Task: Open Card Email Marketing Campaign Planning in Board Resource Planning Techniques to Workspace Digital Advertising and add a team member Softage.4@softage.net, a label Blue, a checklist Self-Improvement, an attachment from your computer, a color Blue and finally, add a card description 'Develop and launch new customer loyalty program for social media engagement.' and a comment 'Given the potential impact of this task on our company culture and values, let us ensure that we approach it with a sense of inclusivity and diversity.'. Add a start date 'Jan 04, 1900' with a due date 'Jan 11, 1900'
Action: Mouse moved to (440, 171)
Screenshot: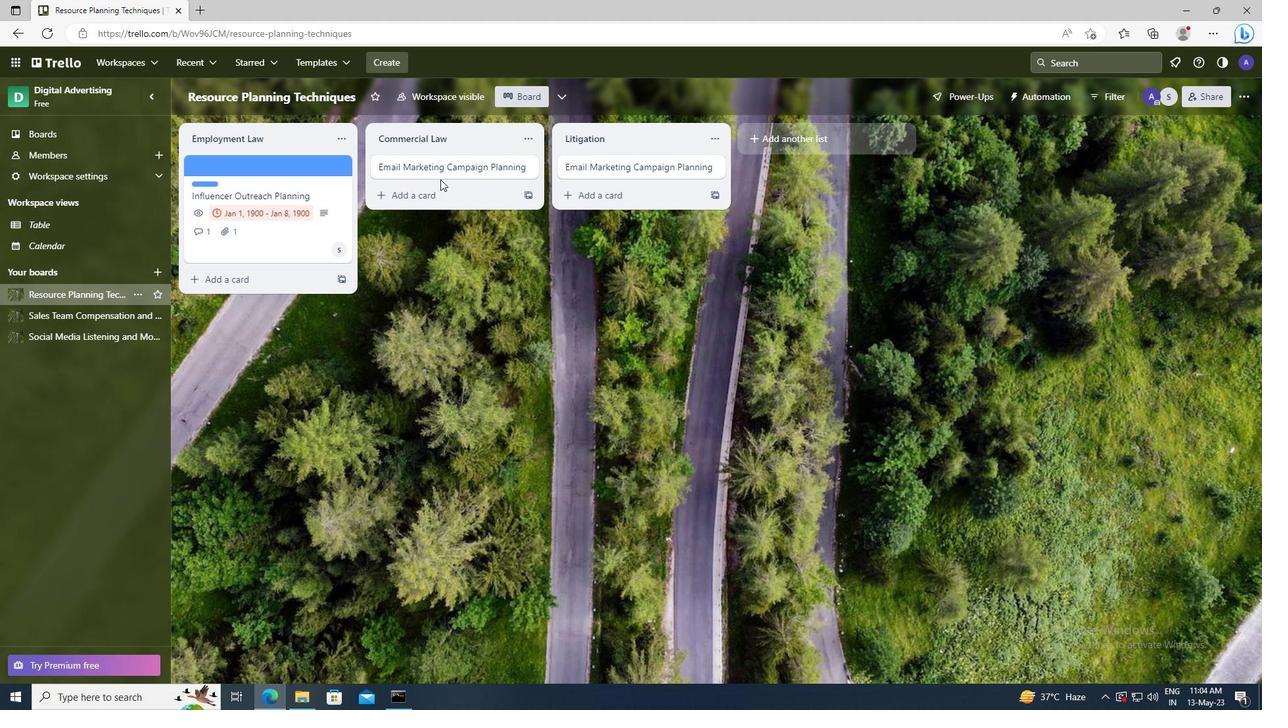 
Action: Mouse pressed left at (440, 171)
Screenshot: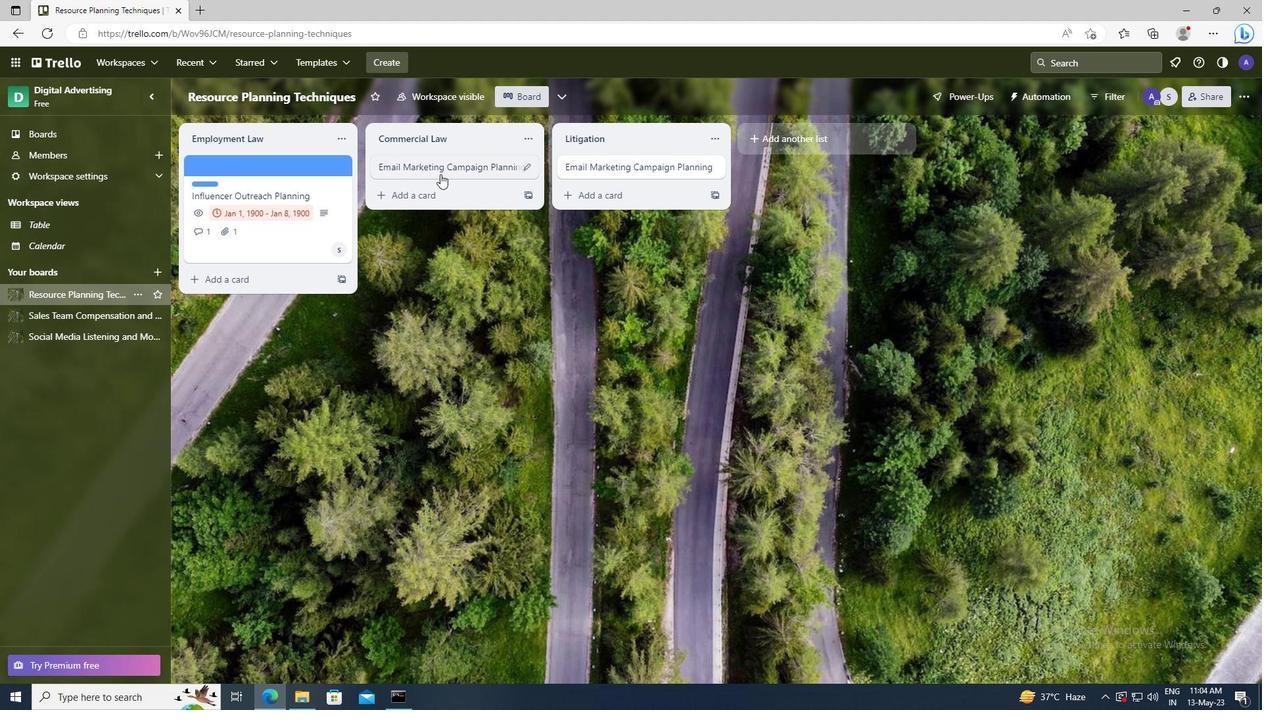
Action: Mouse moved to (775, 210)
Screenshot: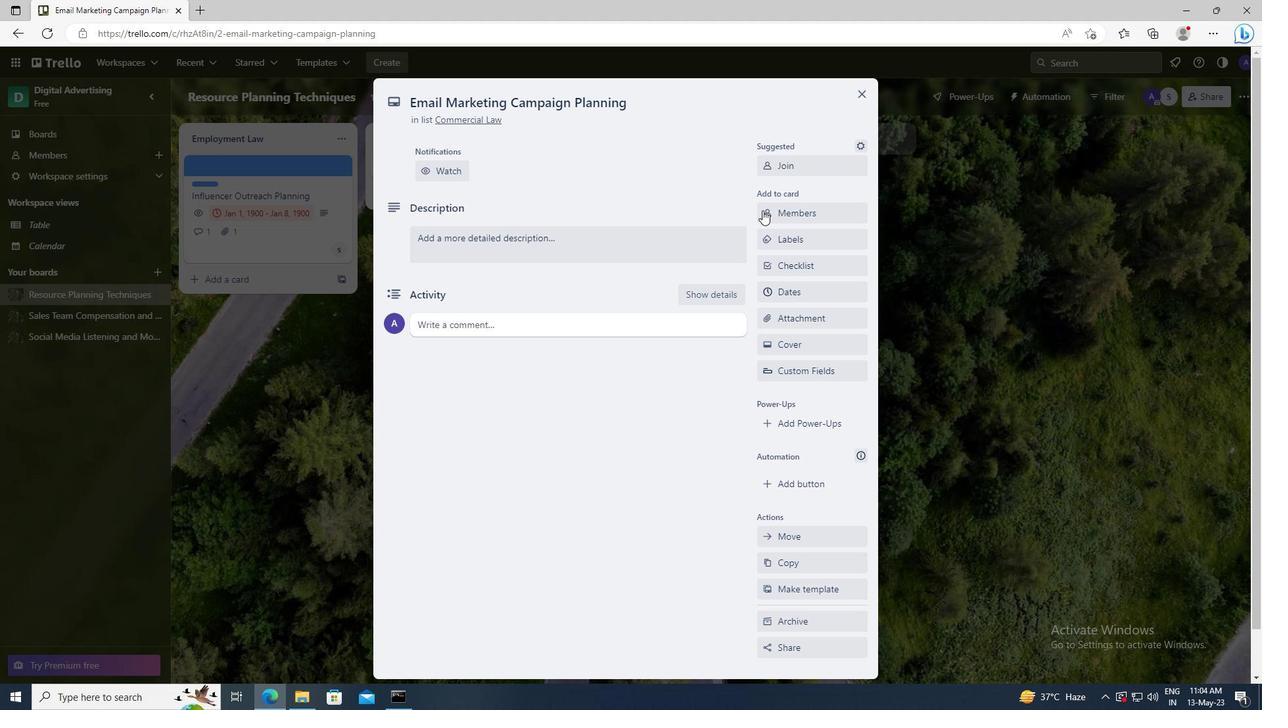 
Action: Mouse pressed left at (775, 210)
Screenshot: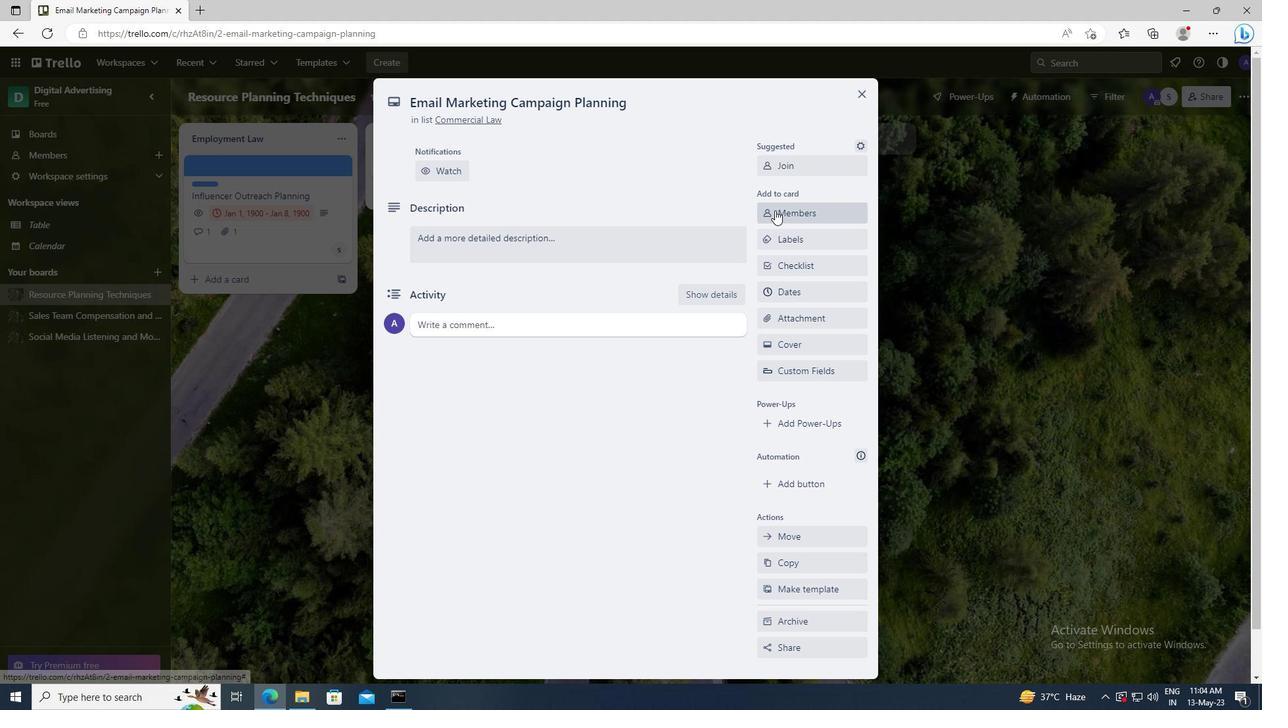 
Action: Mouse moved to (781, 270)
Screenshot: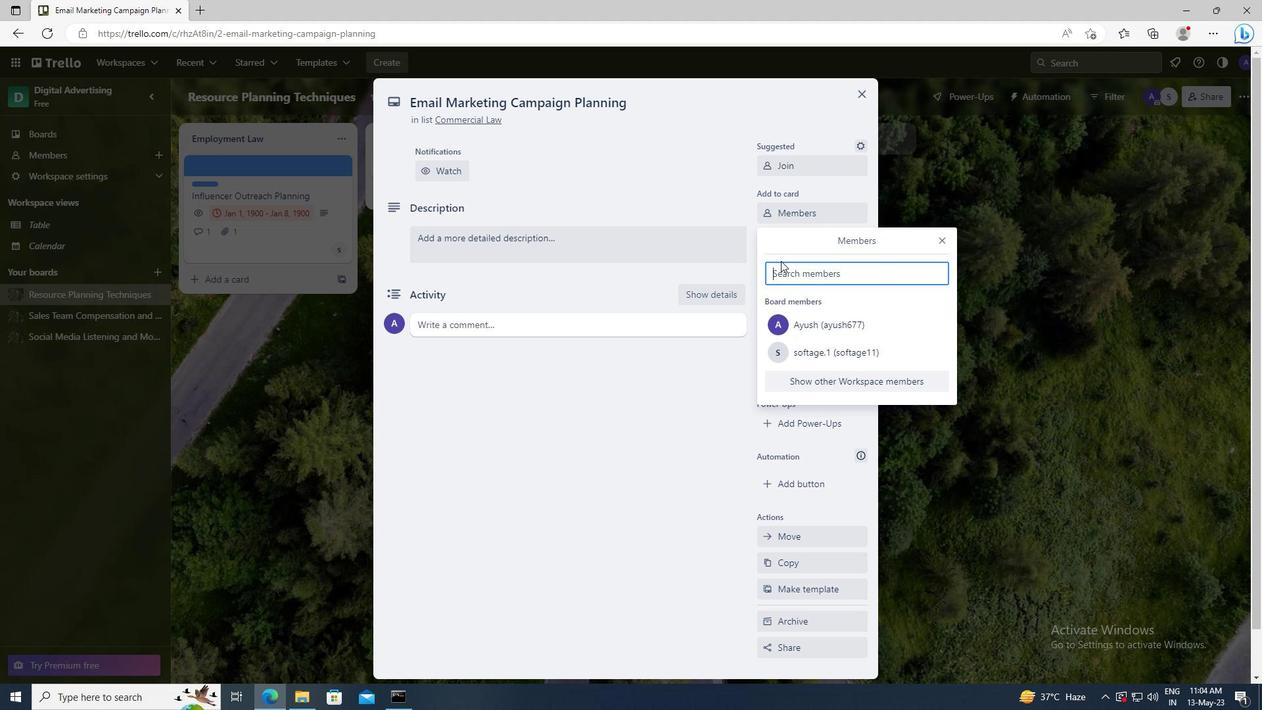 
Action: Mouse pressed left at (781, 270)
Screenshot: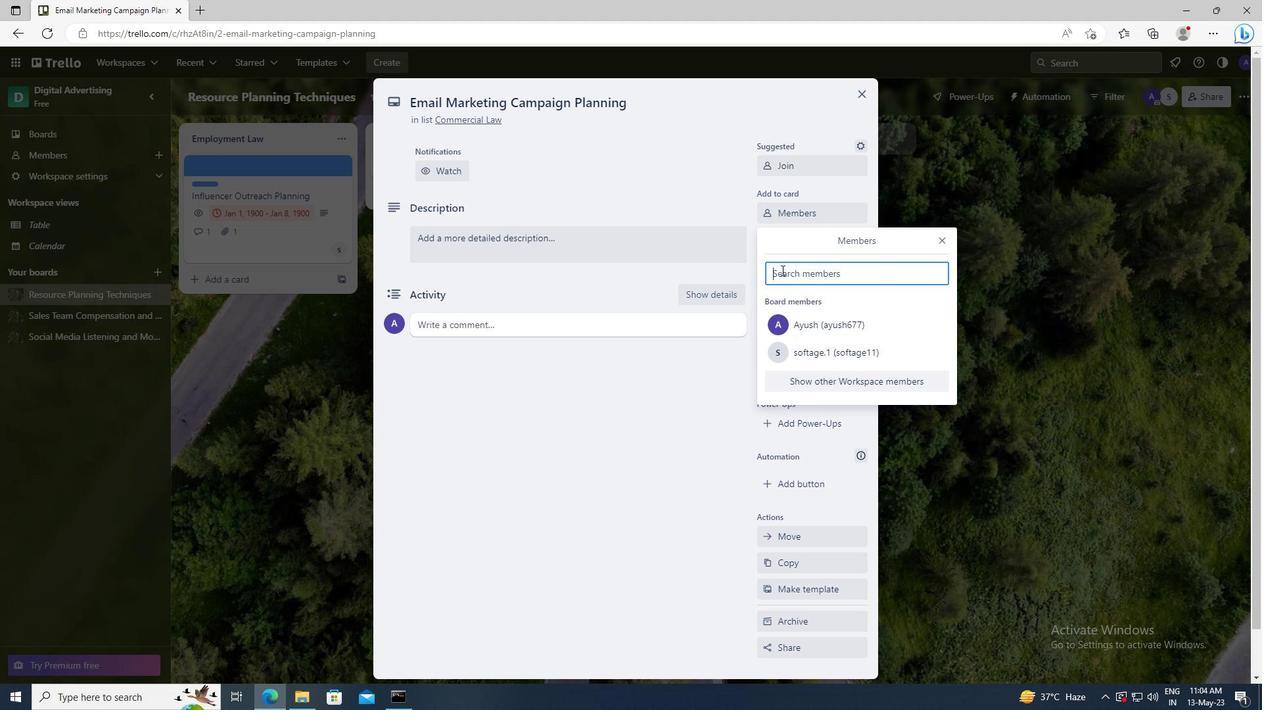 
Action: Key pressed <Key.shift>SOFTAGE.4
Screenshot: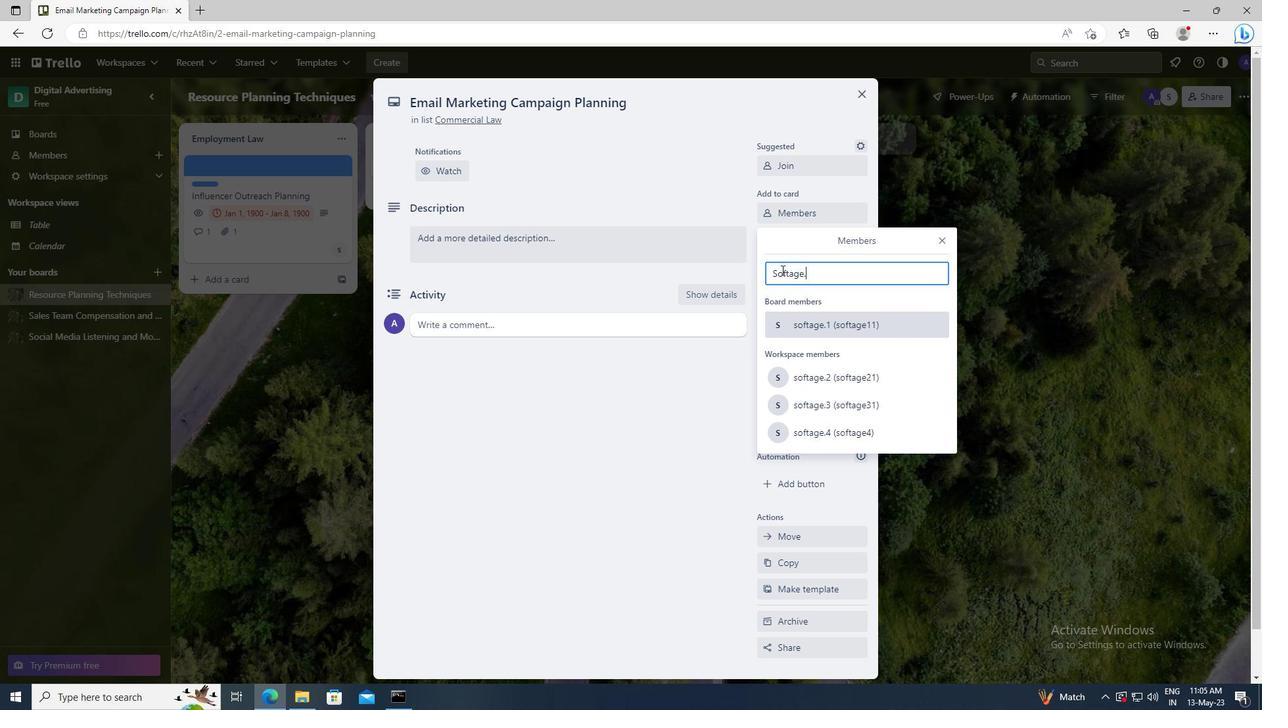 
Action: Mouse moved to (799, 397)
Screenshot: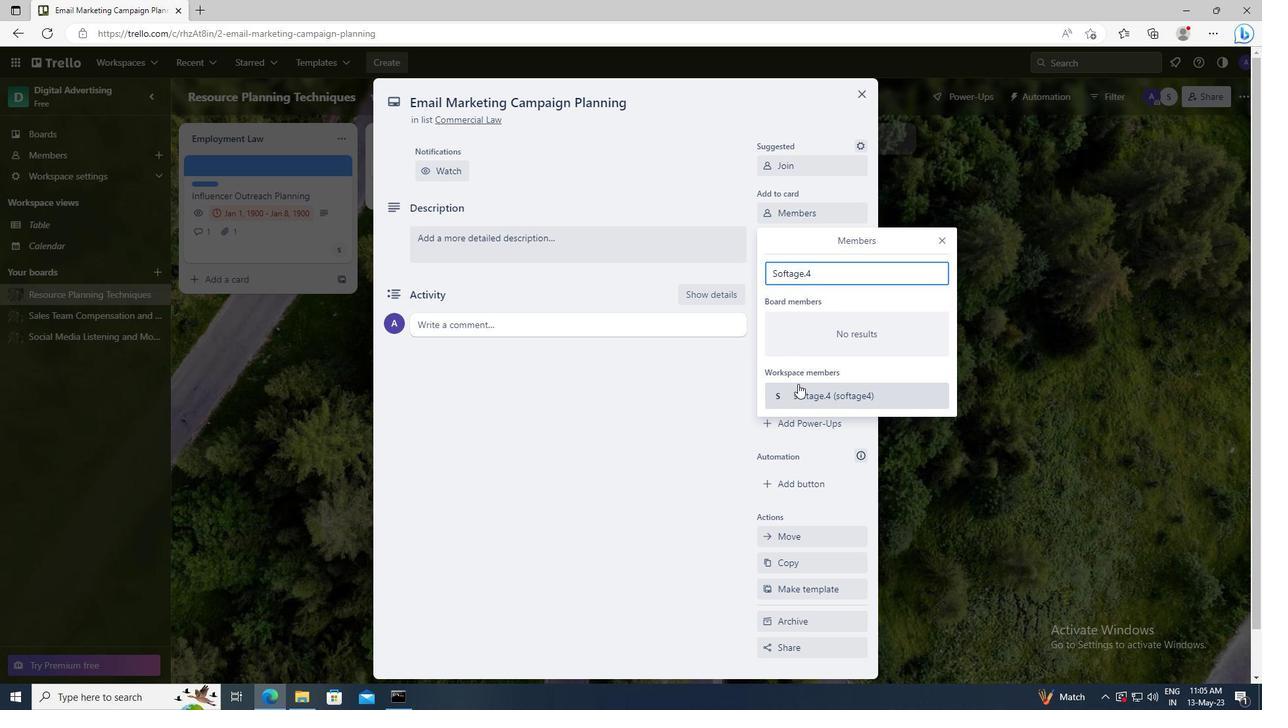 
Action: Mouse pressed left at (799, 397)
Screenshot: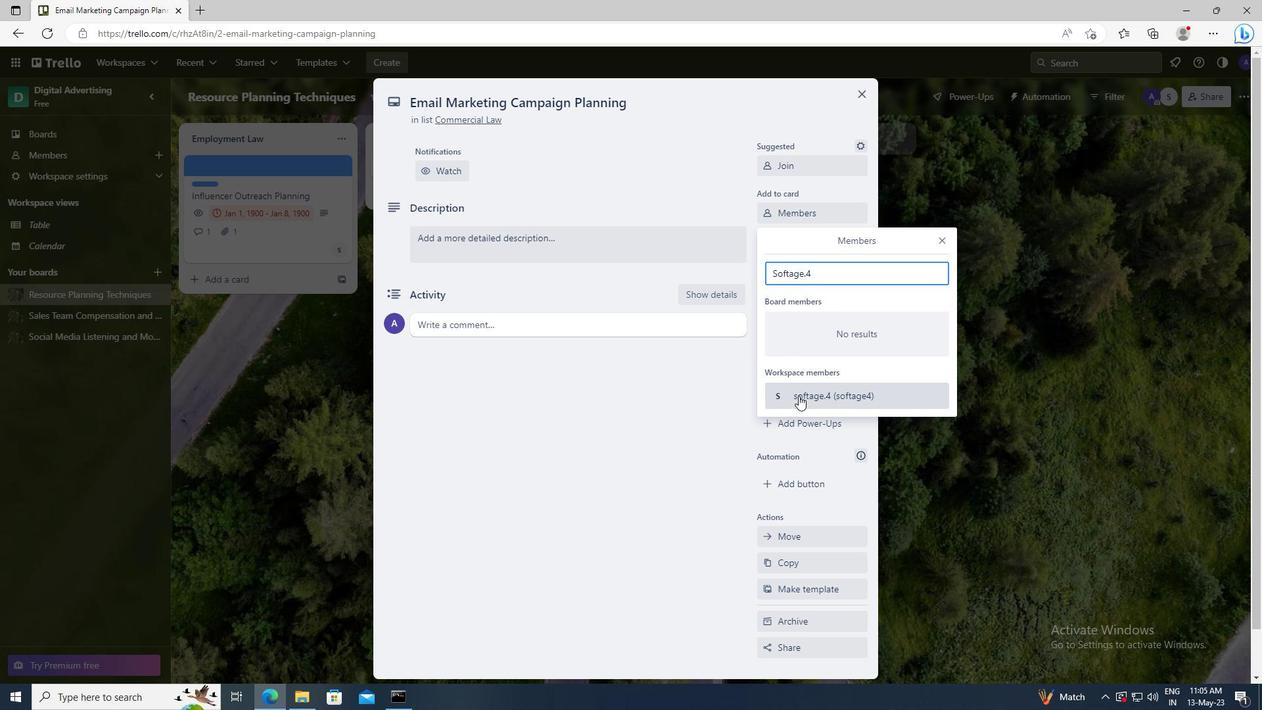 
Action: Mouse moved to (944, 241)
Screenshot: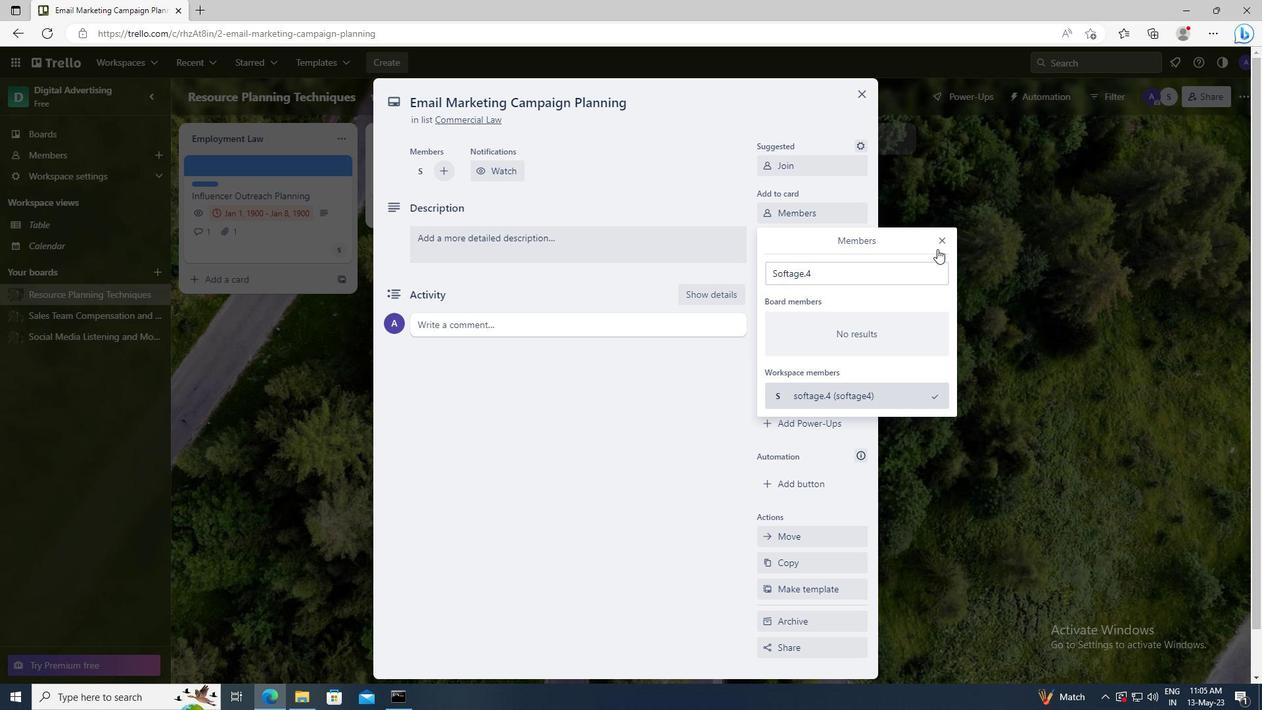 
Action: Mouse pressed left at (944, 241)
Screenshot: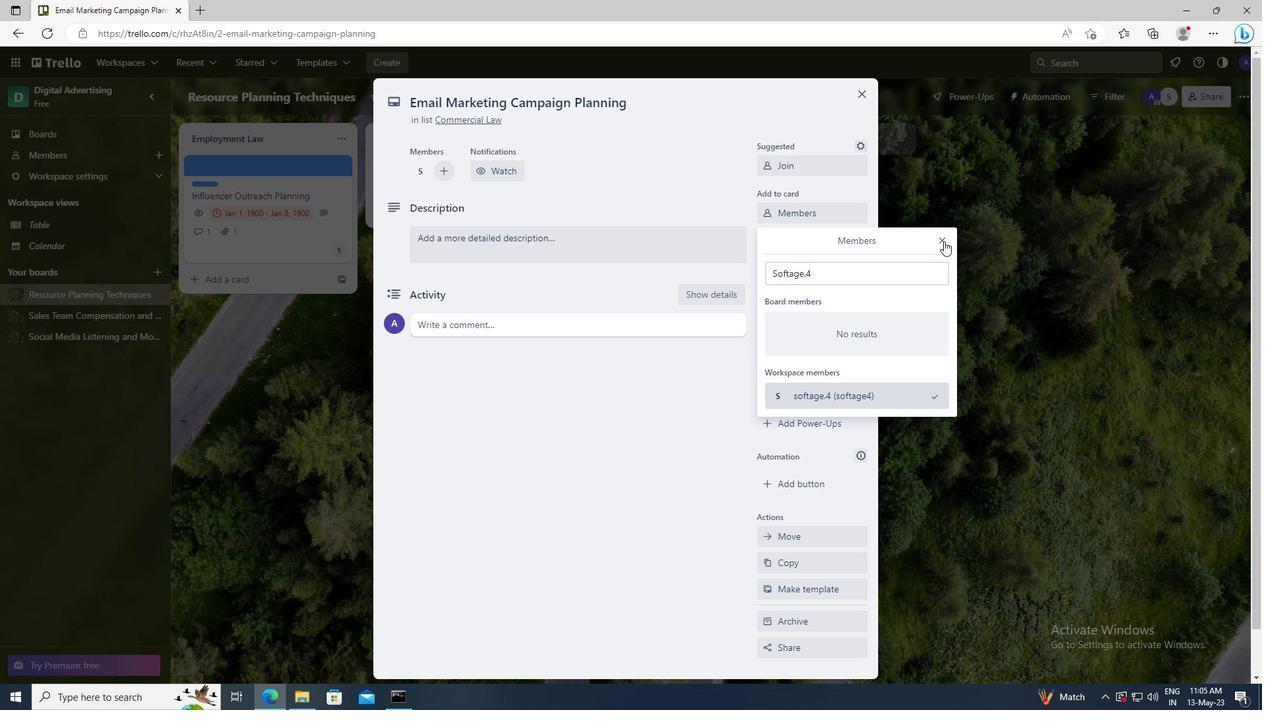 
Action: Mouse moved to (819, 241)
Screenshot: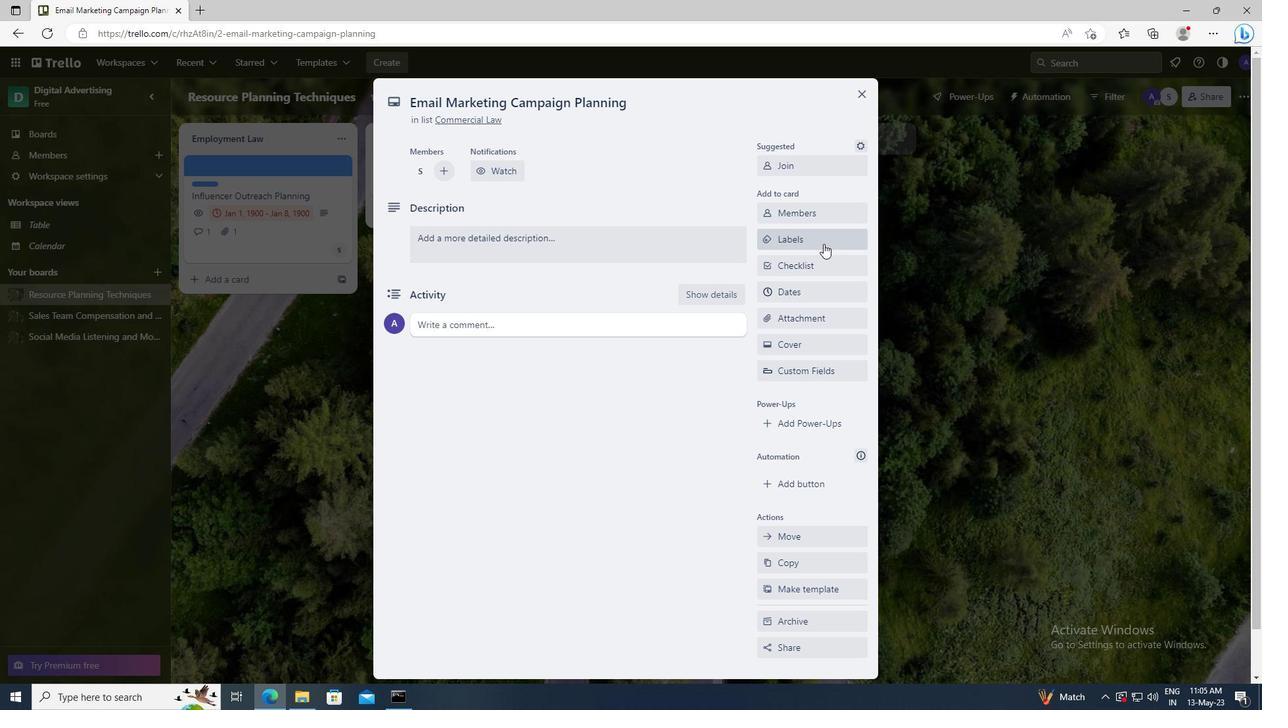 
Action: Mouse pressed left at (819, 241)
Screenshot: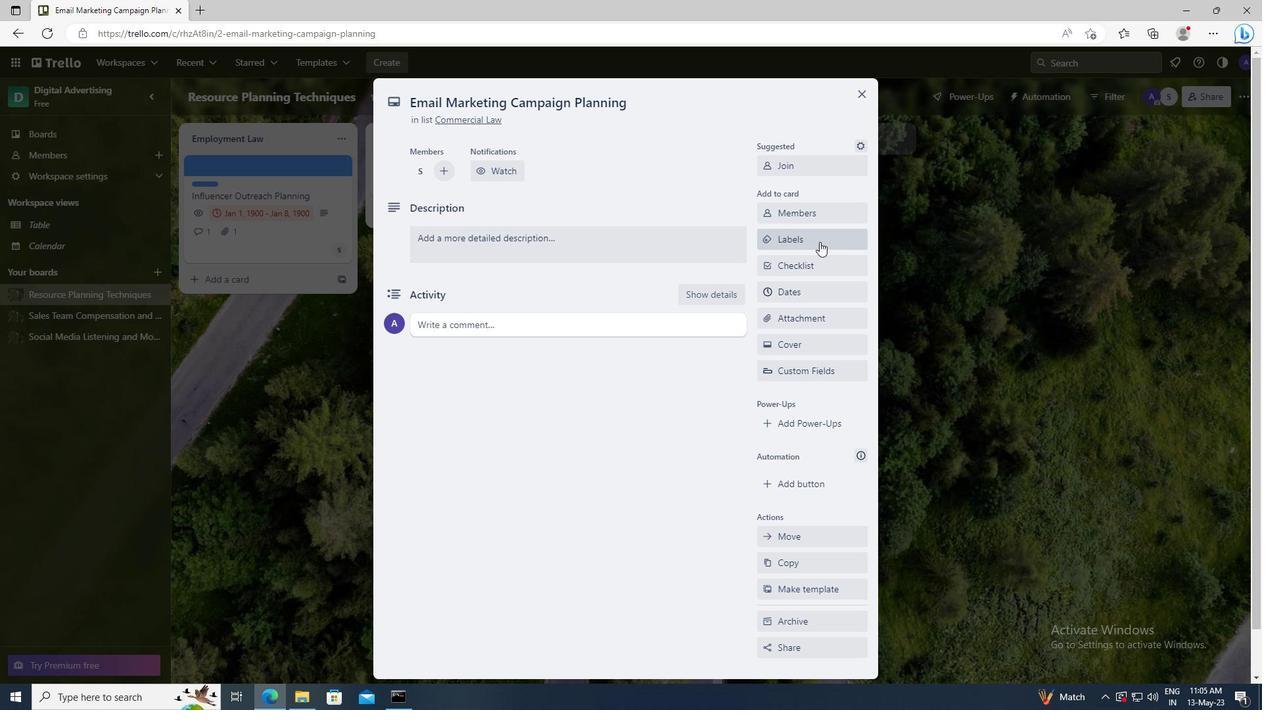 
Action: Mouse moved to (846, 497)
Screenshot: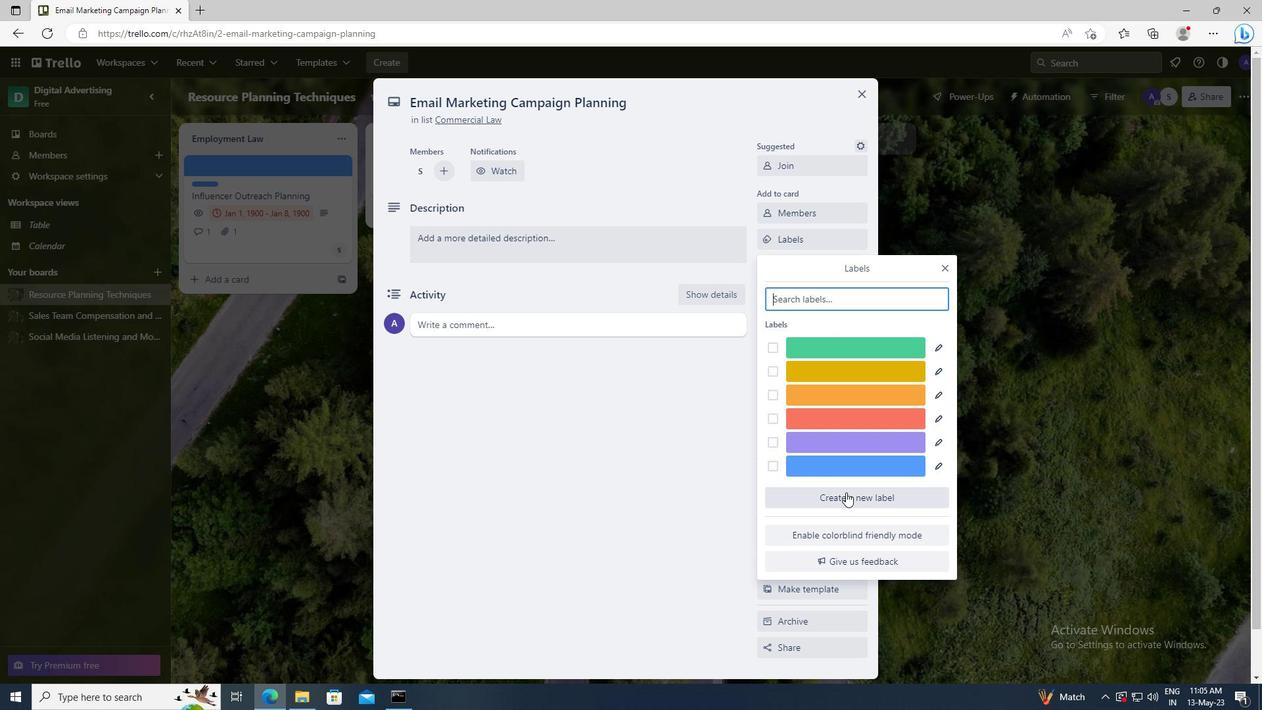 
Action: Mouse pressed left at (846, 497)
Screenshot: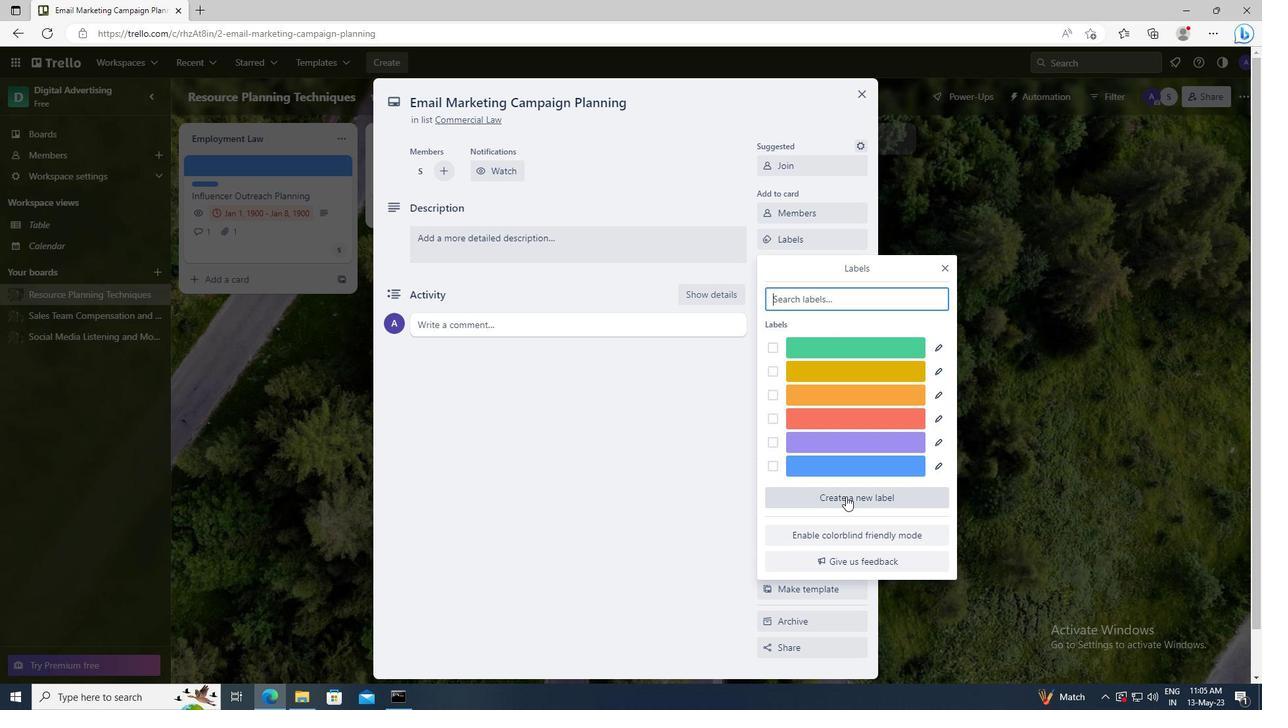 
Action: Mouse moved to (787, 527)
Screenshot: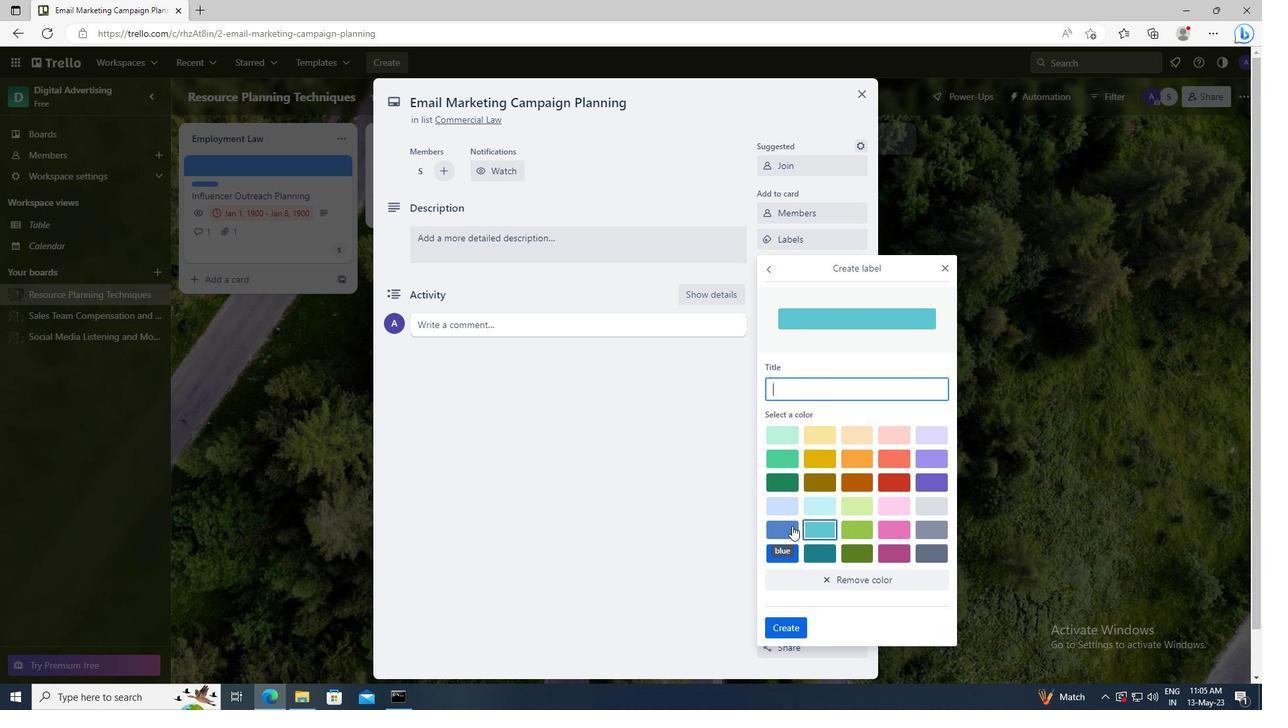 
Action: Mouse pressed left at (787, 527)
Screenshot: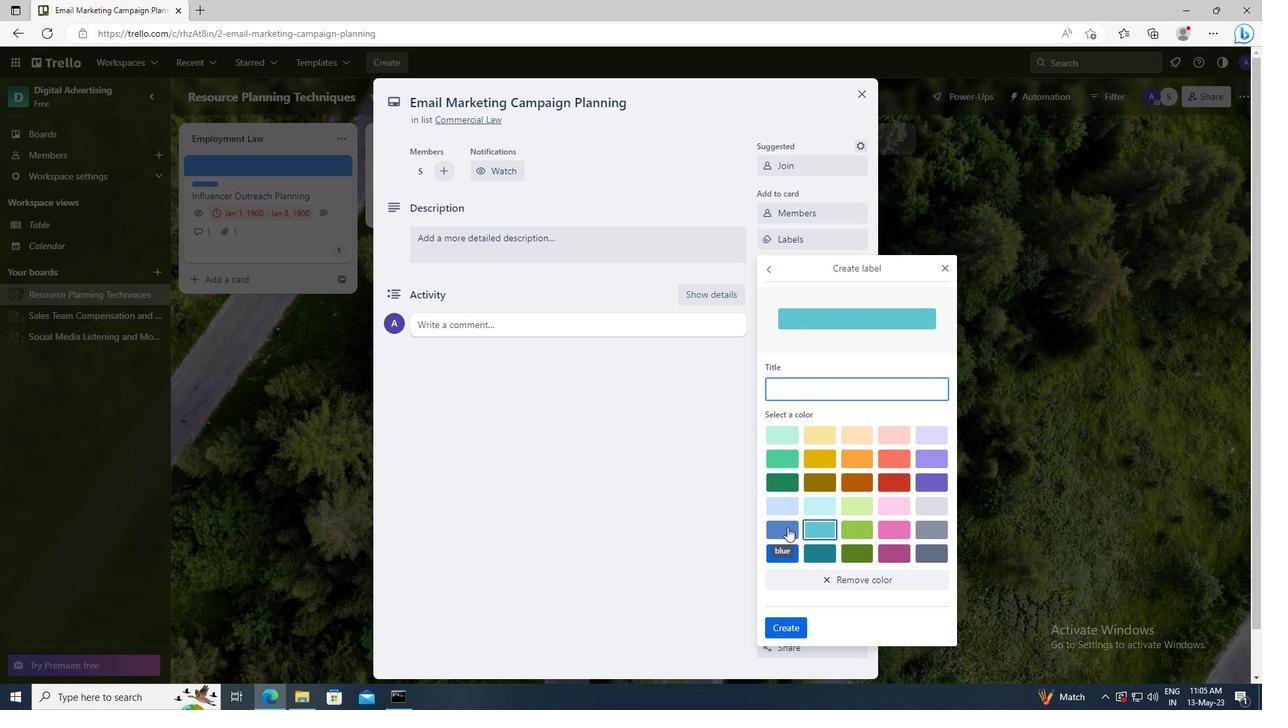 
Action: Mouse moved to (793, 629)
Screenshot: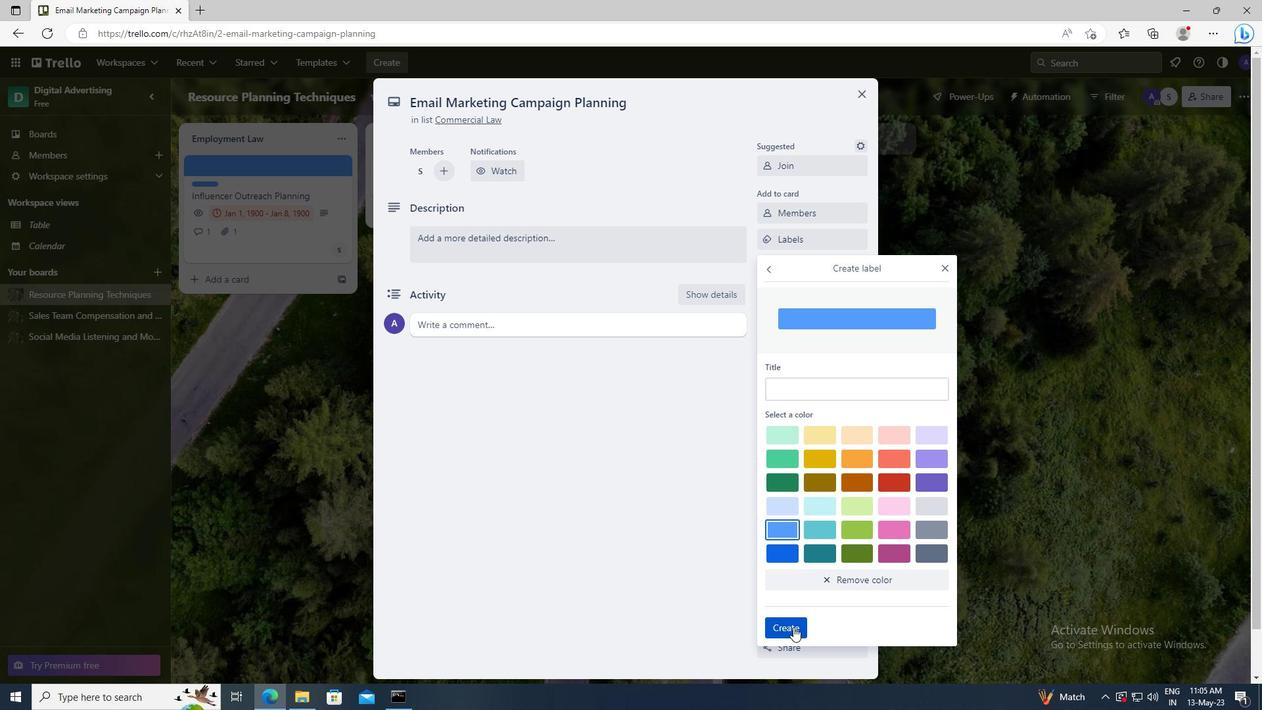 
Action: Mouse pressed left at (793, 629)
Screenshot: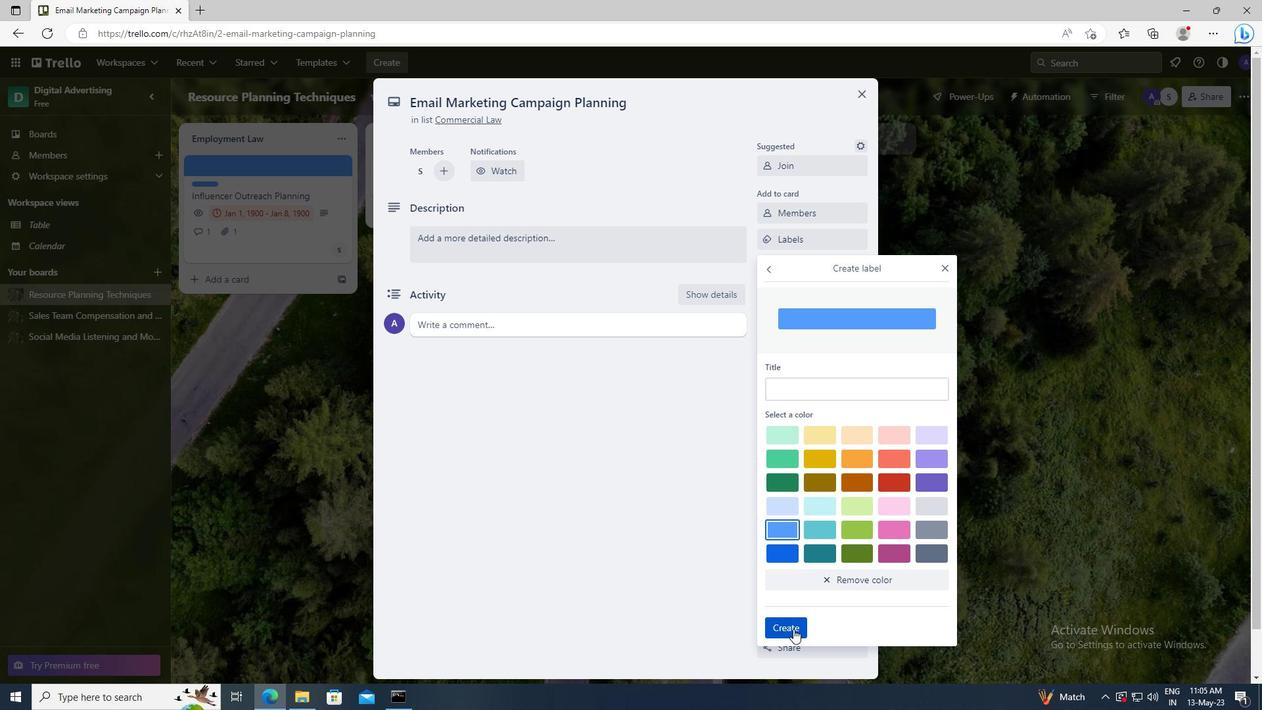 
Action: Mouse moved to (945, 266)
Screenshot: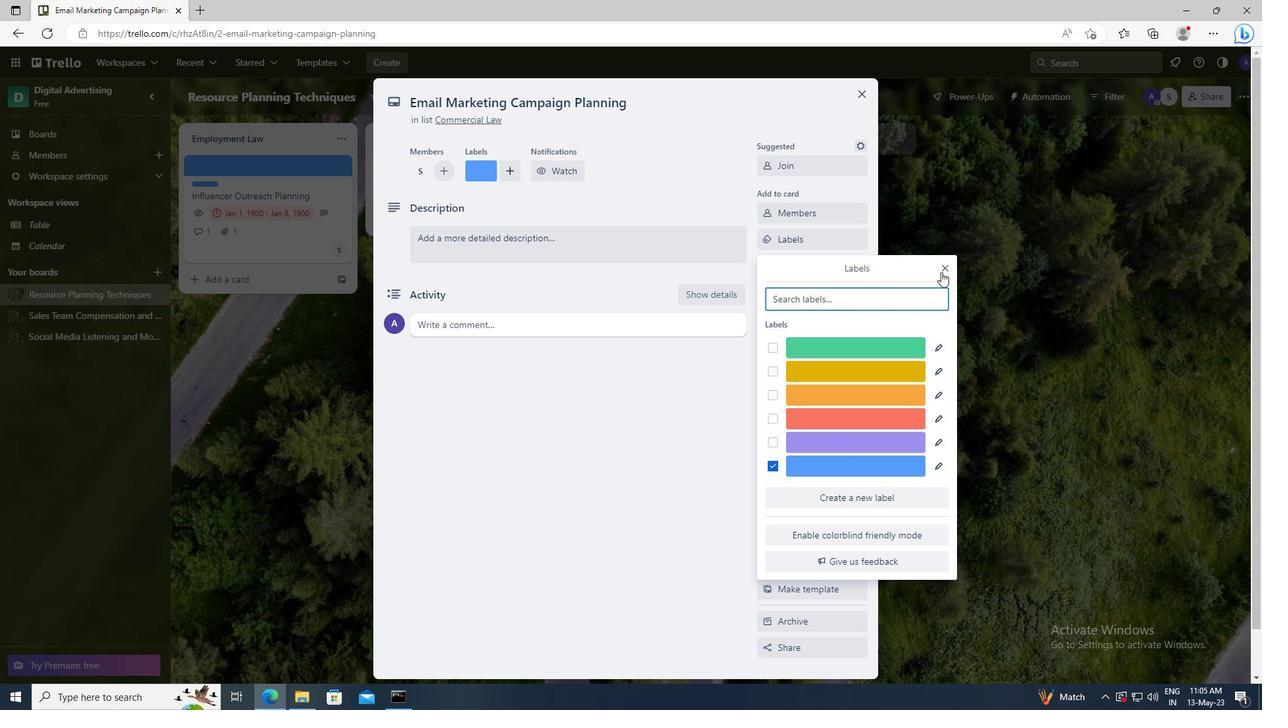 
Action: Mouse pressed left at (945, 266)
Screenshot: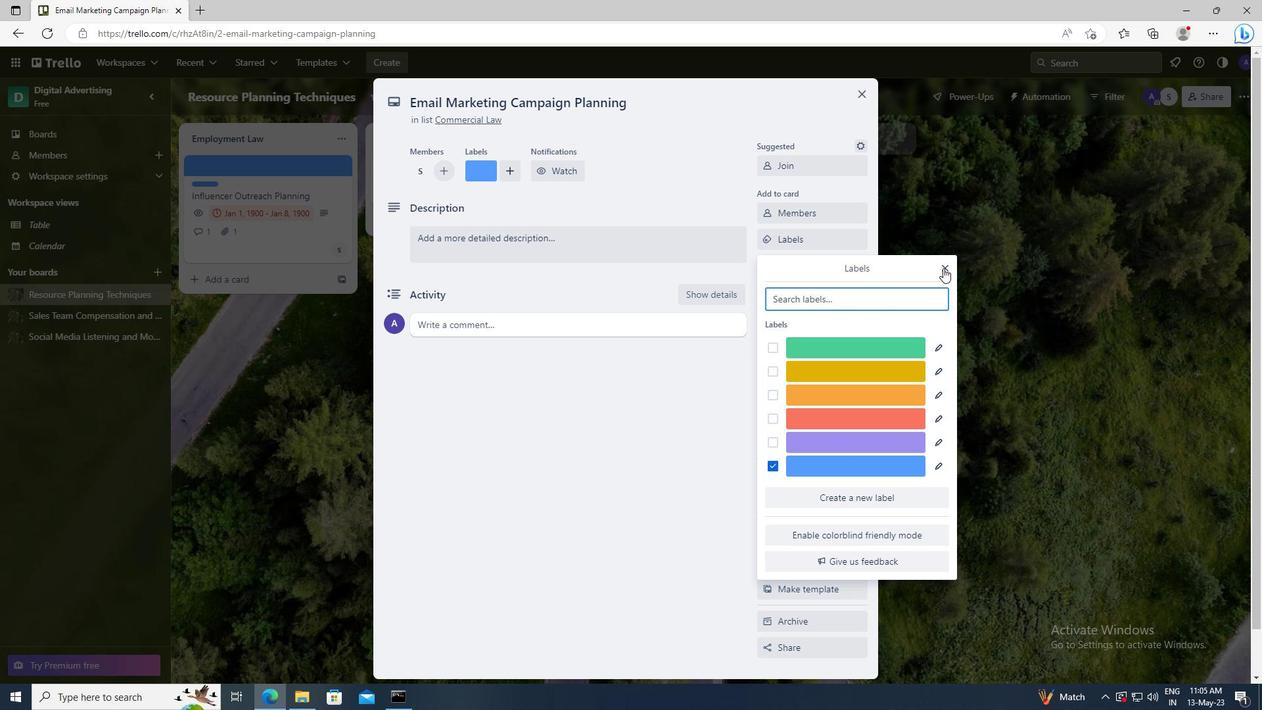 
Action: Mouse moved to (819, 266)
Screenshot: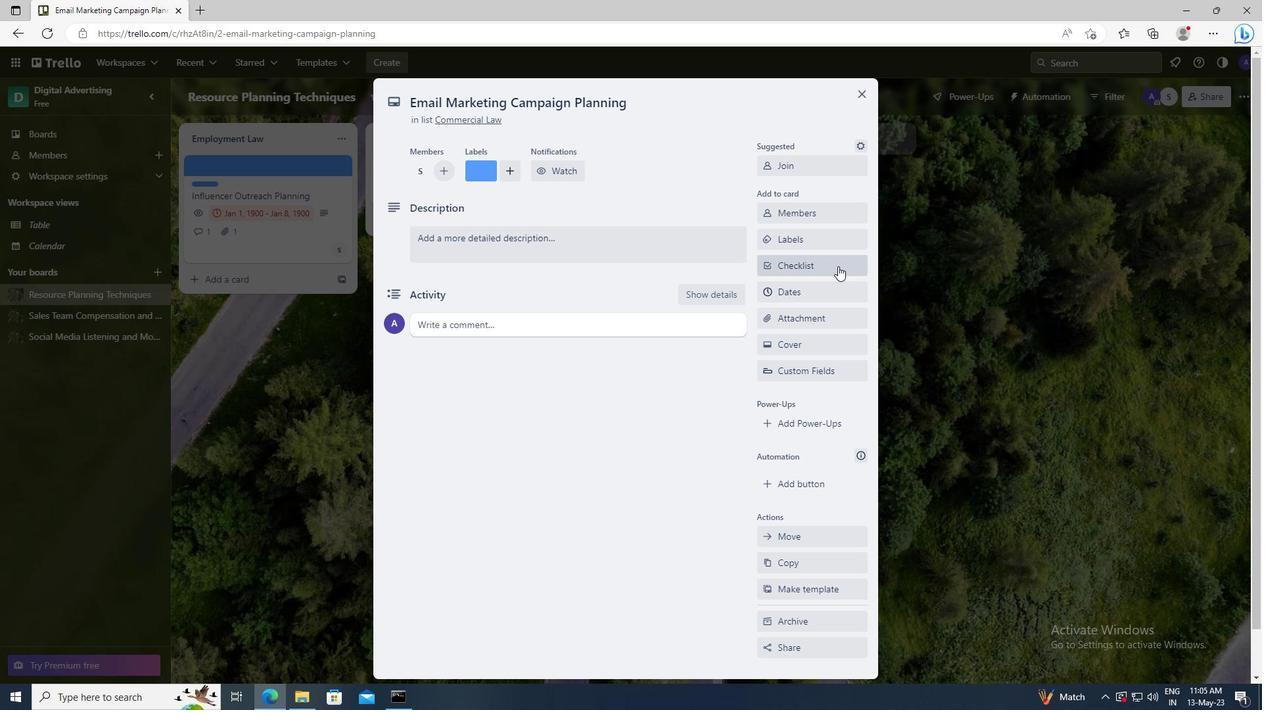 
Action: Mouse pressed left at (819, 266)
Screenshot: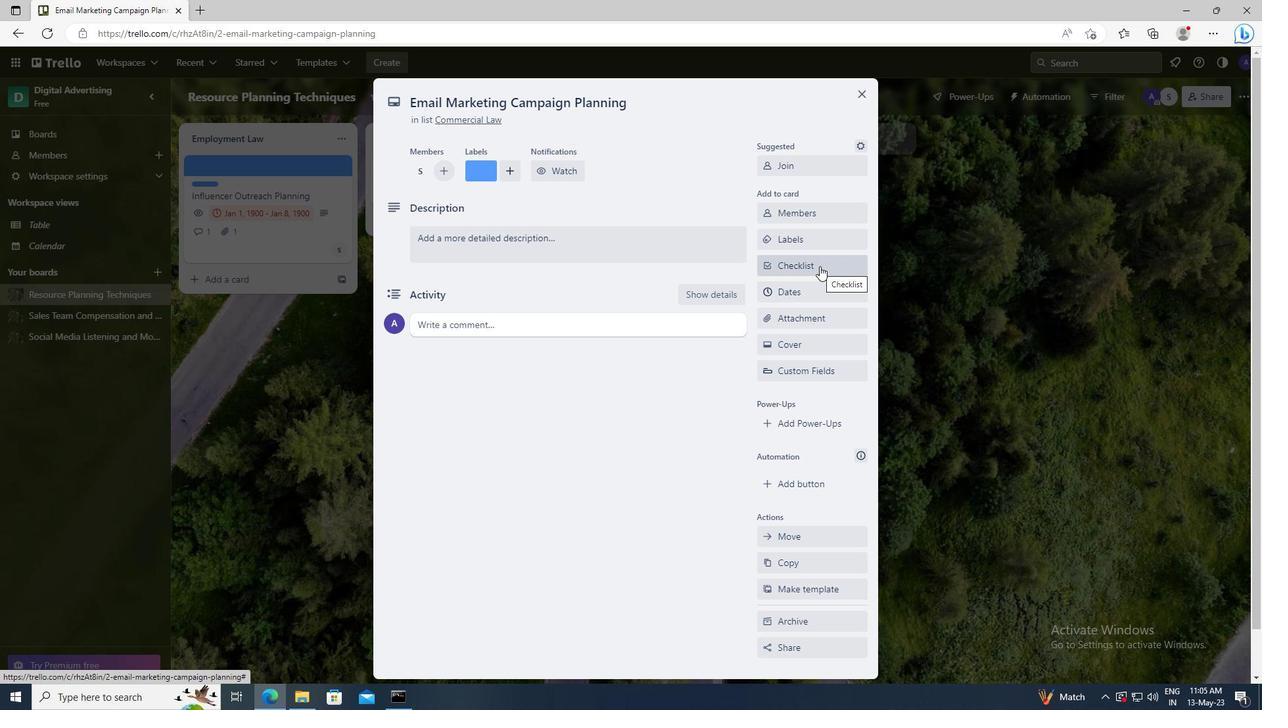 
Action: Key pressed <Key.shift>SELF-<Key.shift>IMPROVEMENT
Screenshot: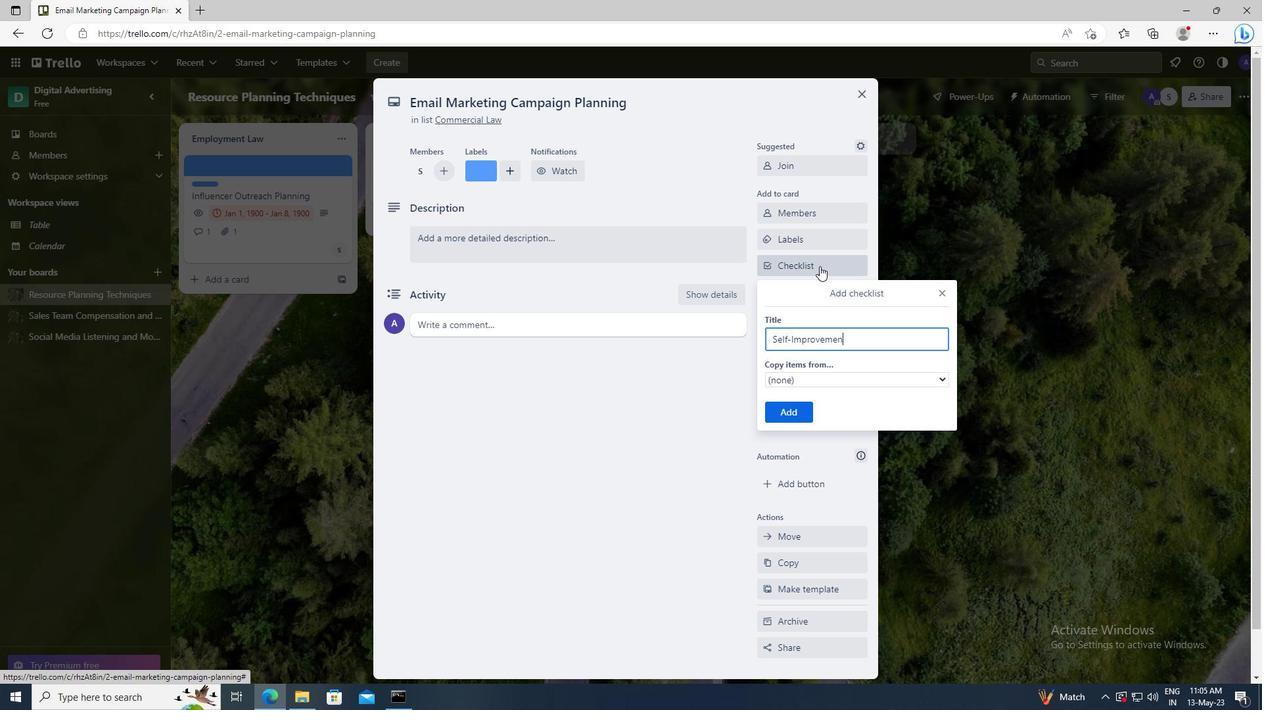 
Action: Mouse moved to (799, 411)
Screenshot: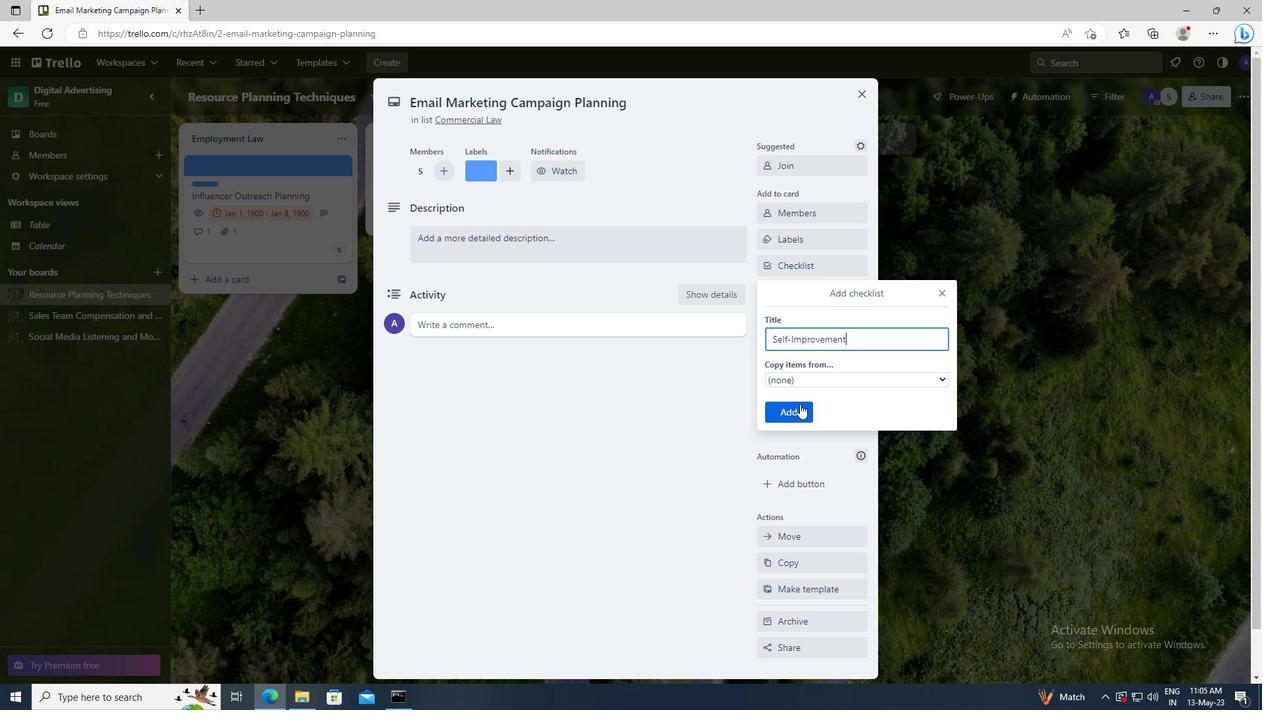 
Action: Mouse pressed left at (799, 411)
Screenshot: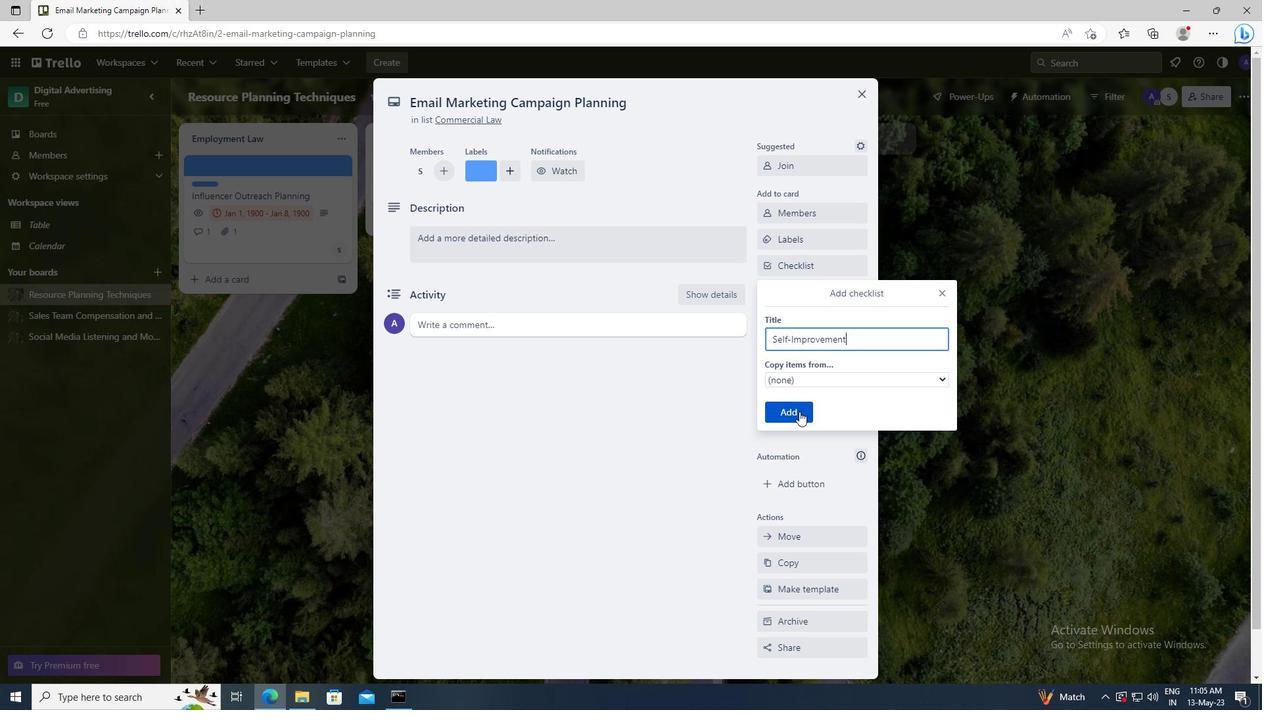 
Action: Mouse moved to (802, 323)
Screenshot: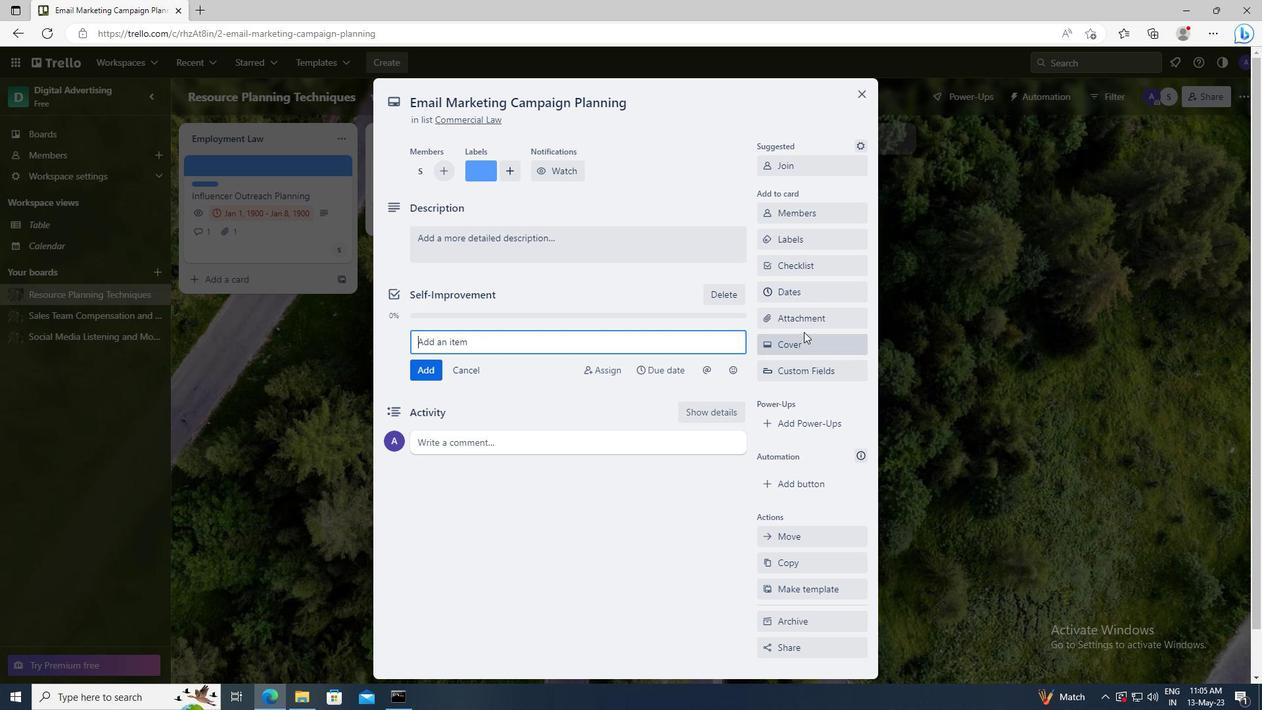 
Action: Mouse pressed left at (802, 323)
Screenshot: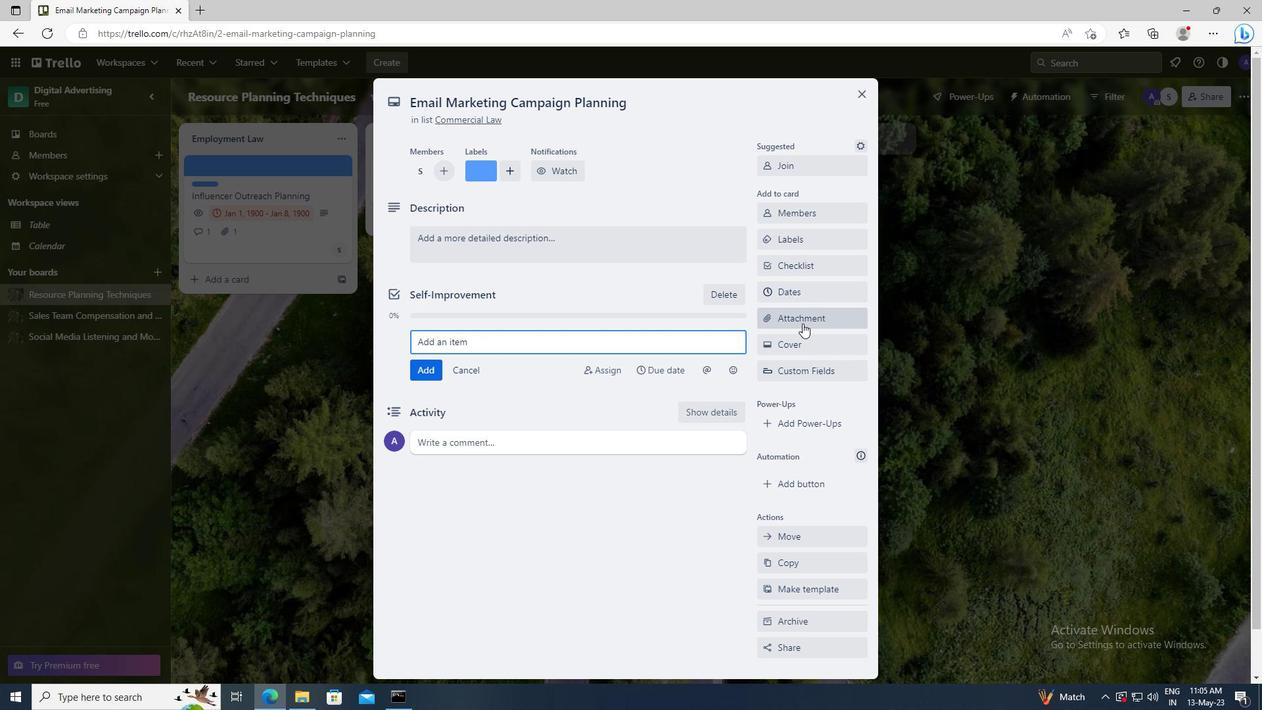 
Action: Mouse moved to (799, 373)
Screenshot: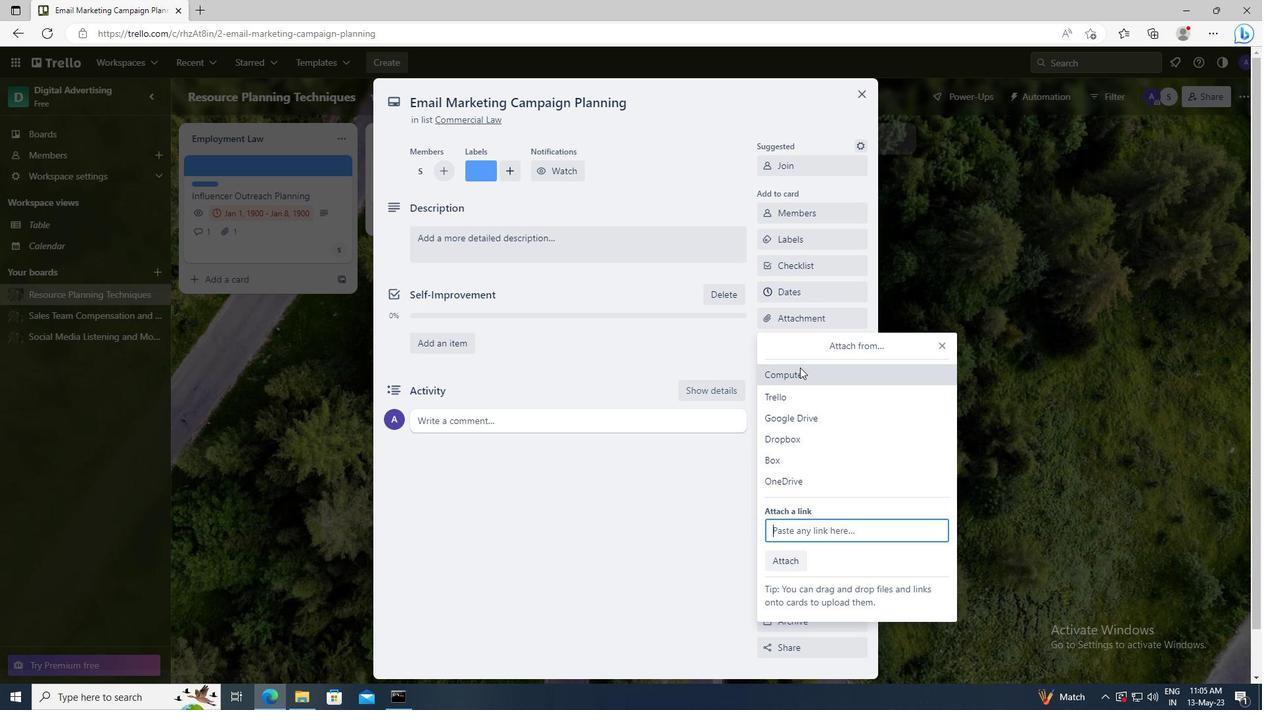 
Action: Mouse pressed left at (799, 373)
Screenshot: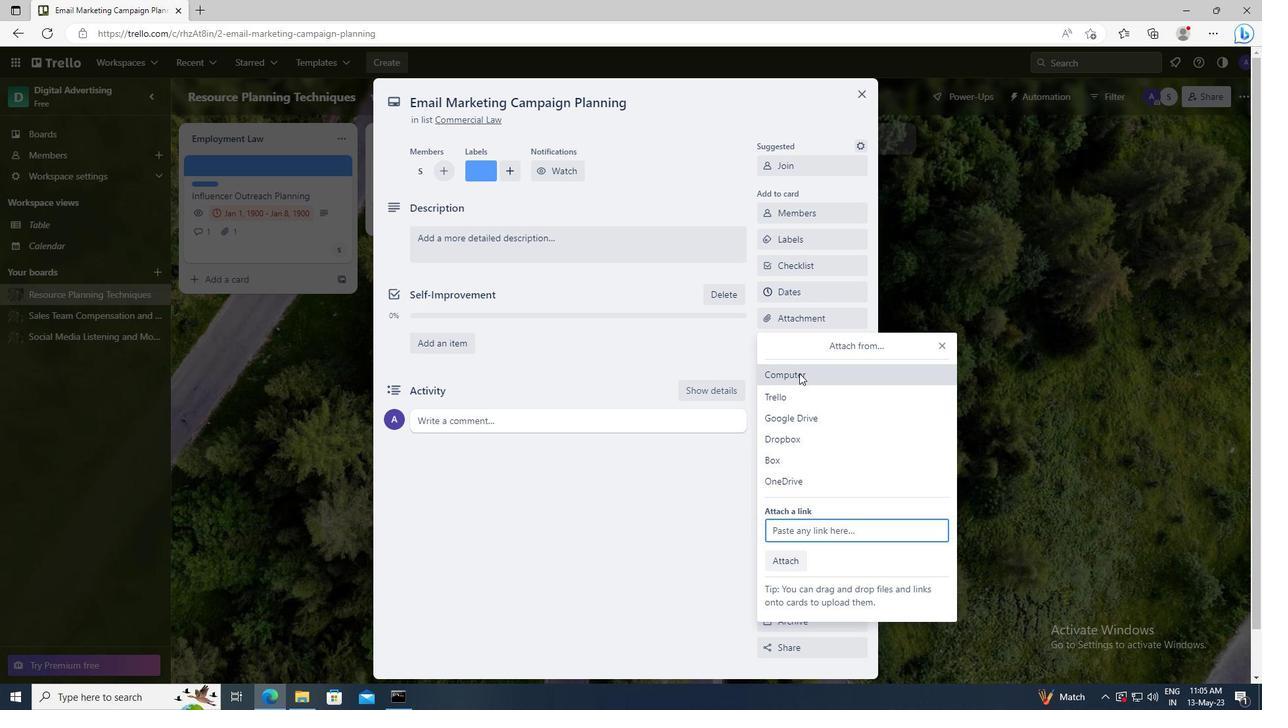 
Action: Mouse moved to (338, 117)
Screenshot: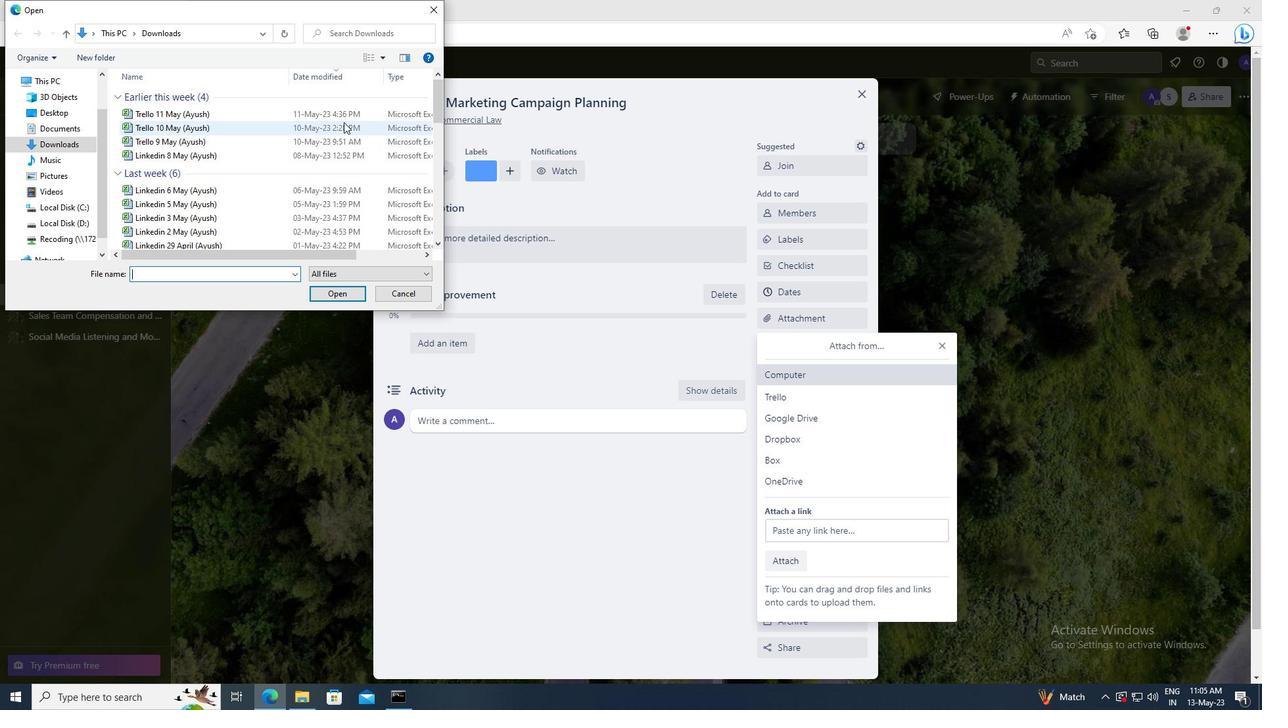 
Action: Mouse pressed left at (338, 117)
Screenshot: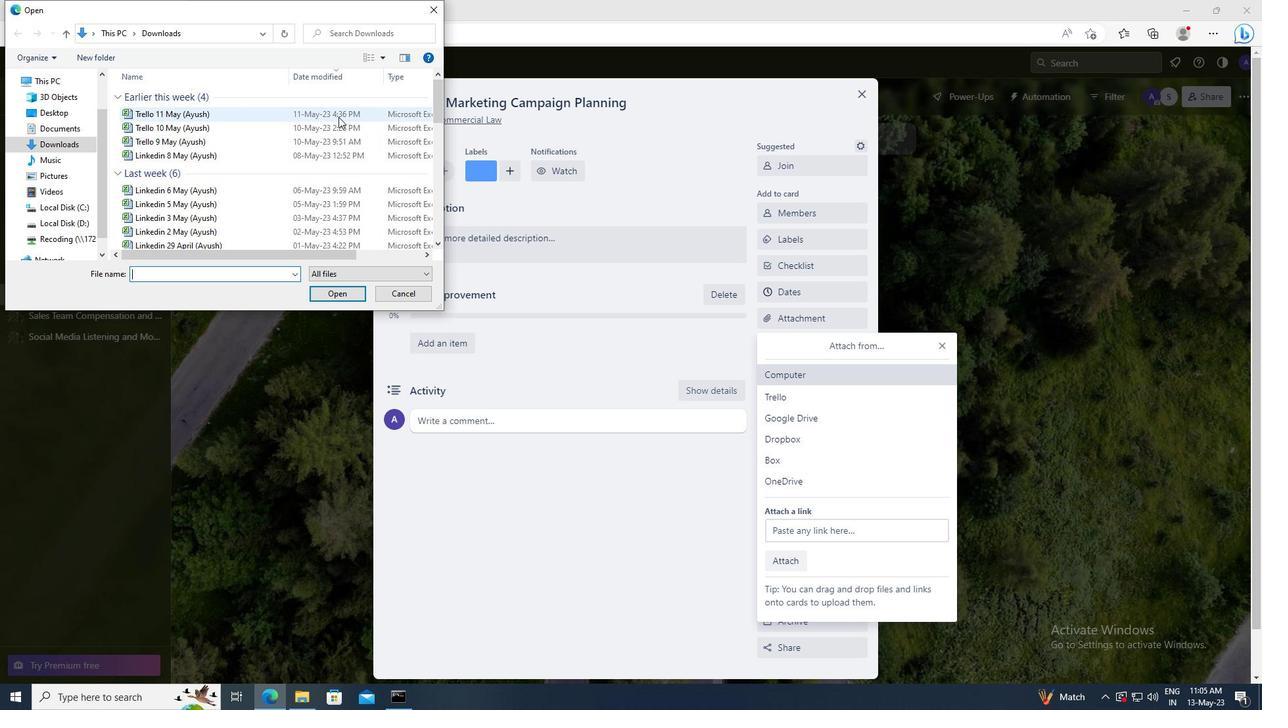 
Action: Mouse moved to (343, 293)
Screenshot: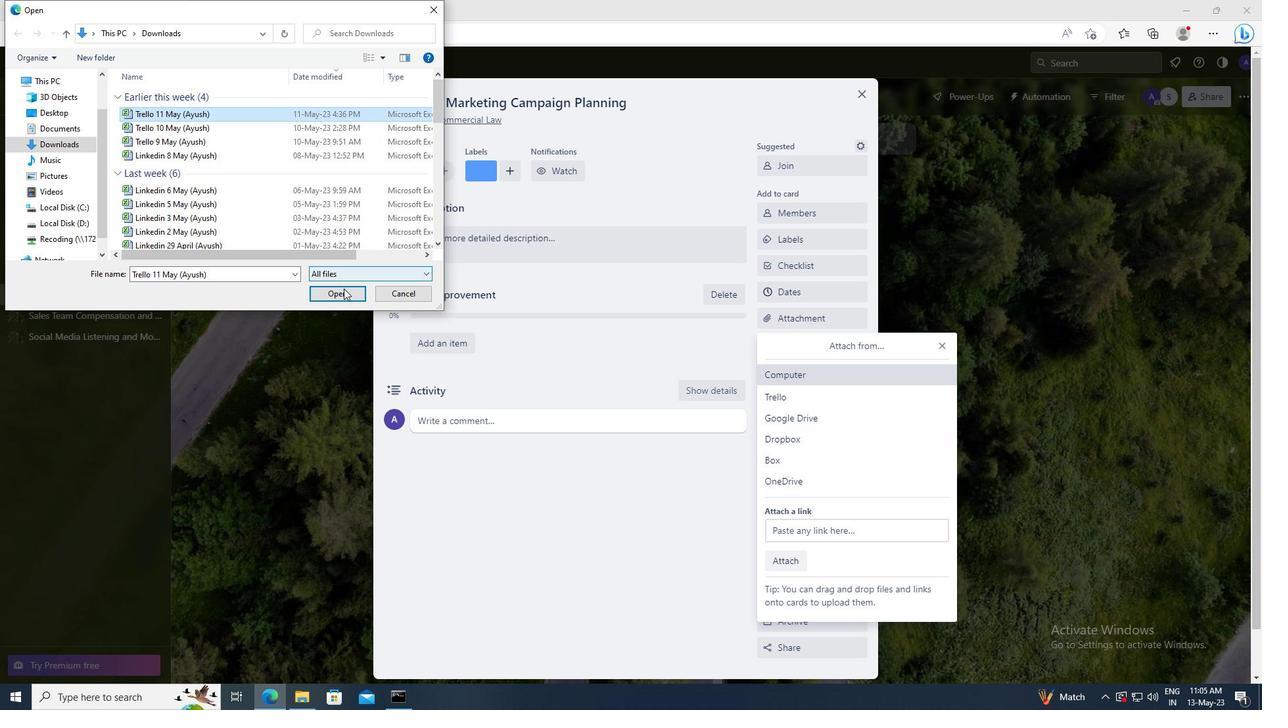 
Action: Mouse pressed left at (343, 293)
Screenshot: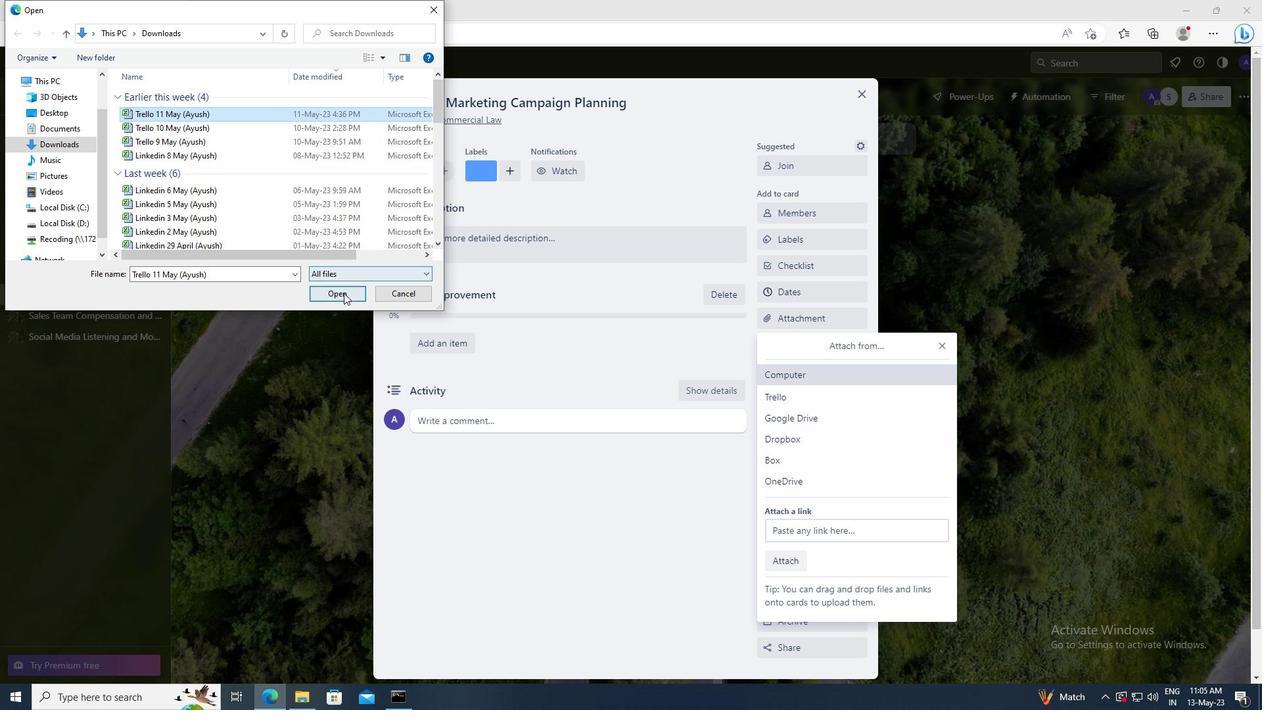 
Action: Mouse moved to (784, 348)
Screenshot: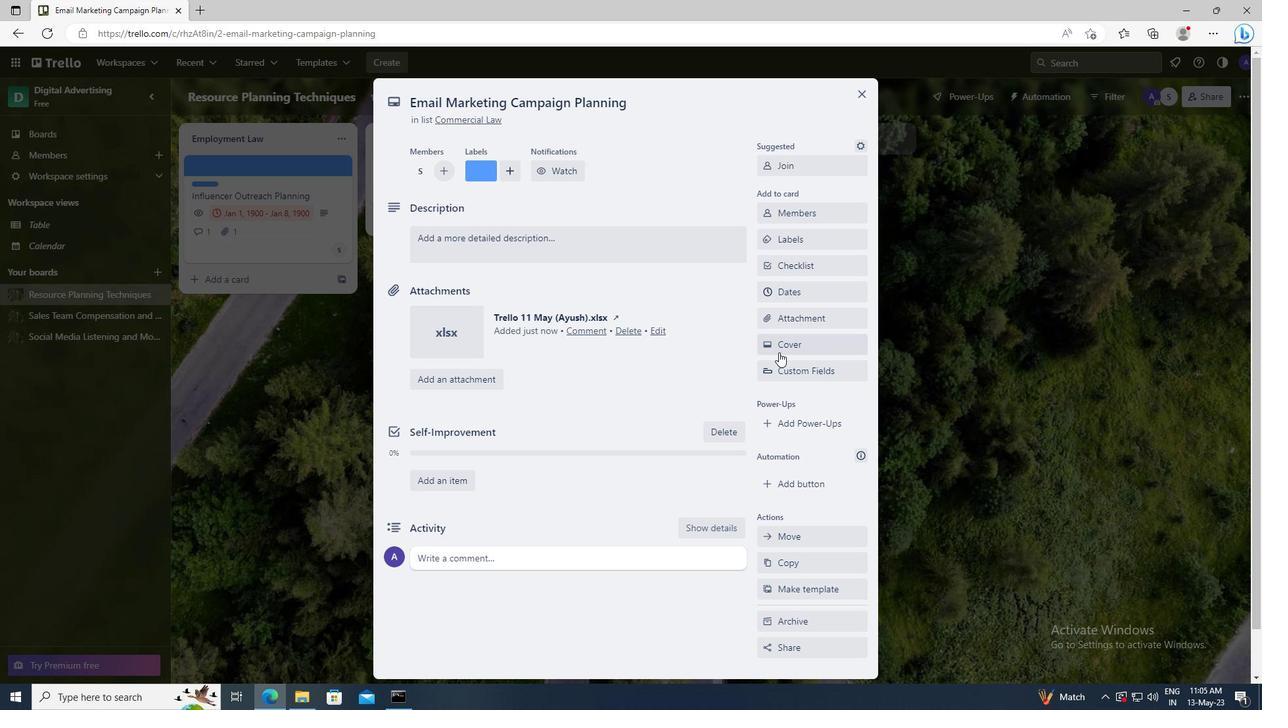 
Action: Mouse pressed left at (784, 348)
Screenshot: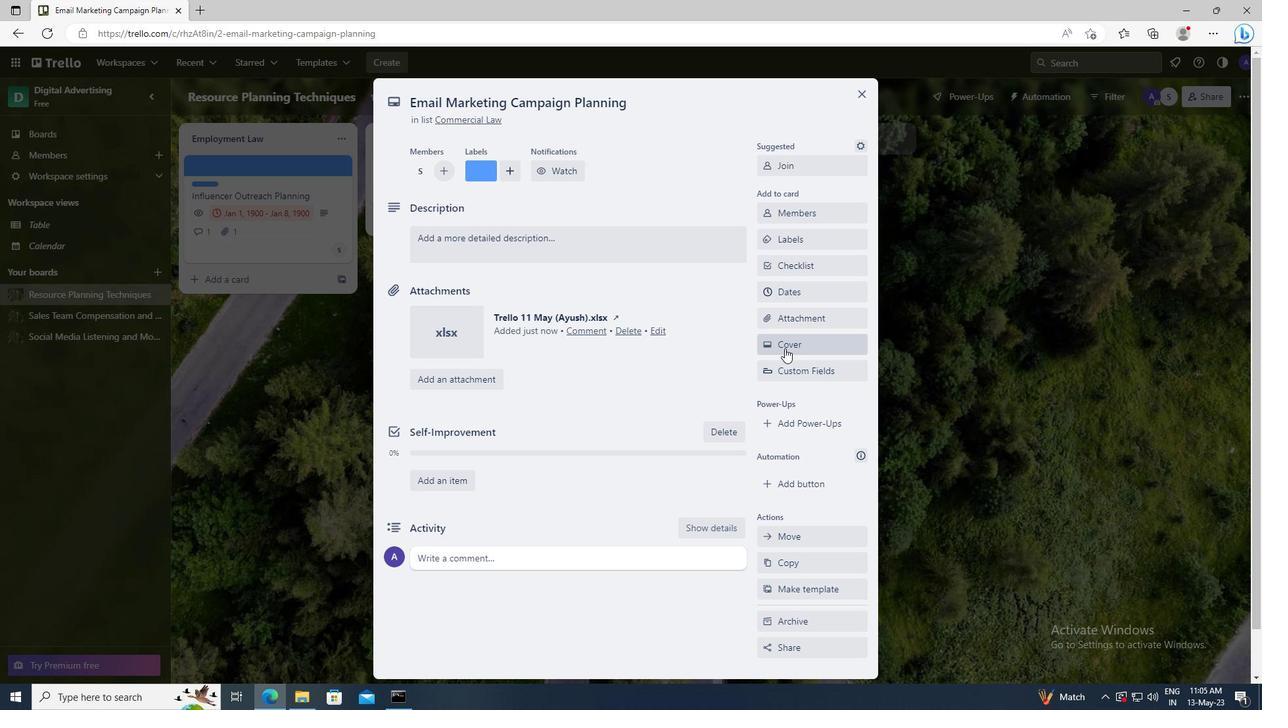 
Action: Mouse moved to (787, 447)
Screenshot: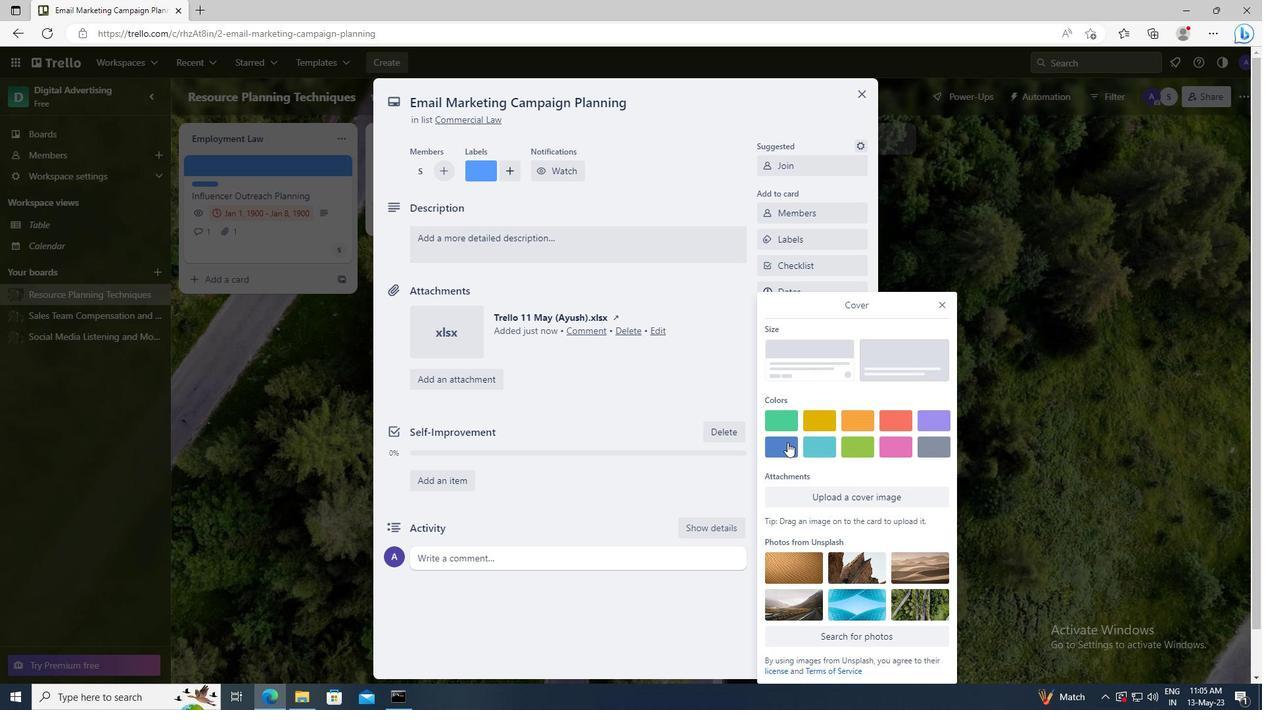 
Action: Mouse pressed left at (787, 447)
Screenshot: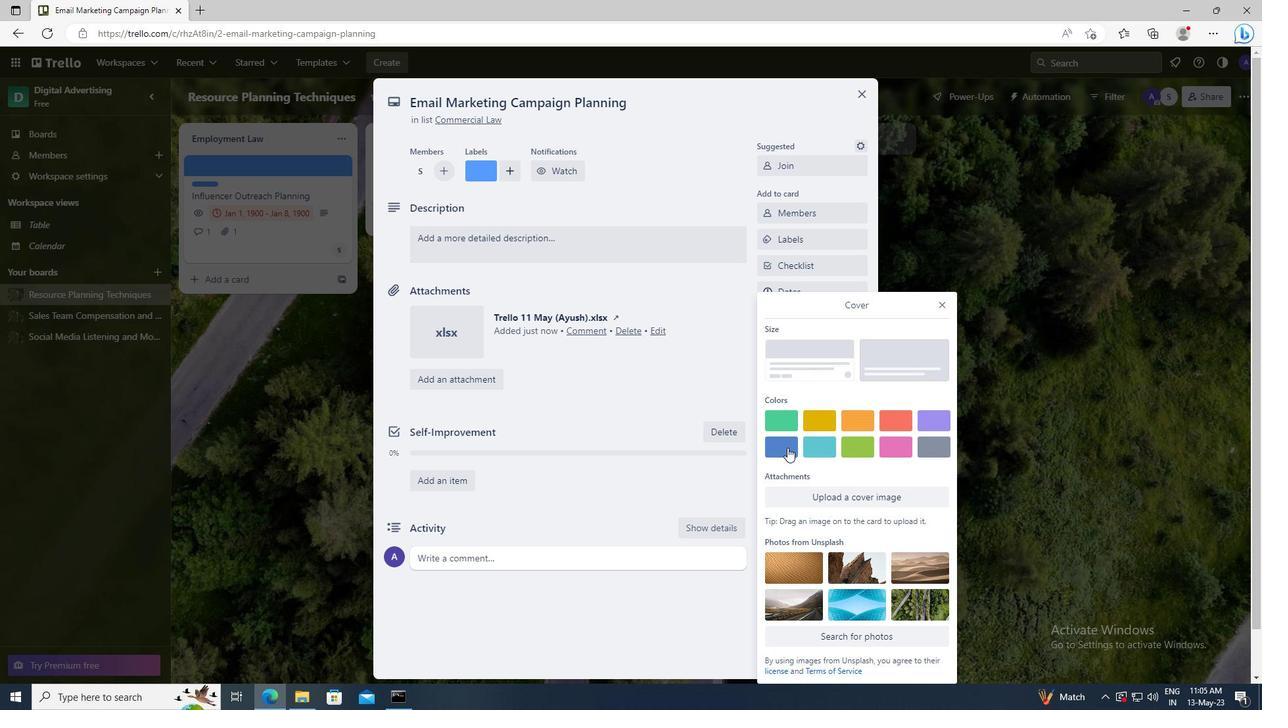 
Action: Mouse moved to (942, 279)
Screenshot: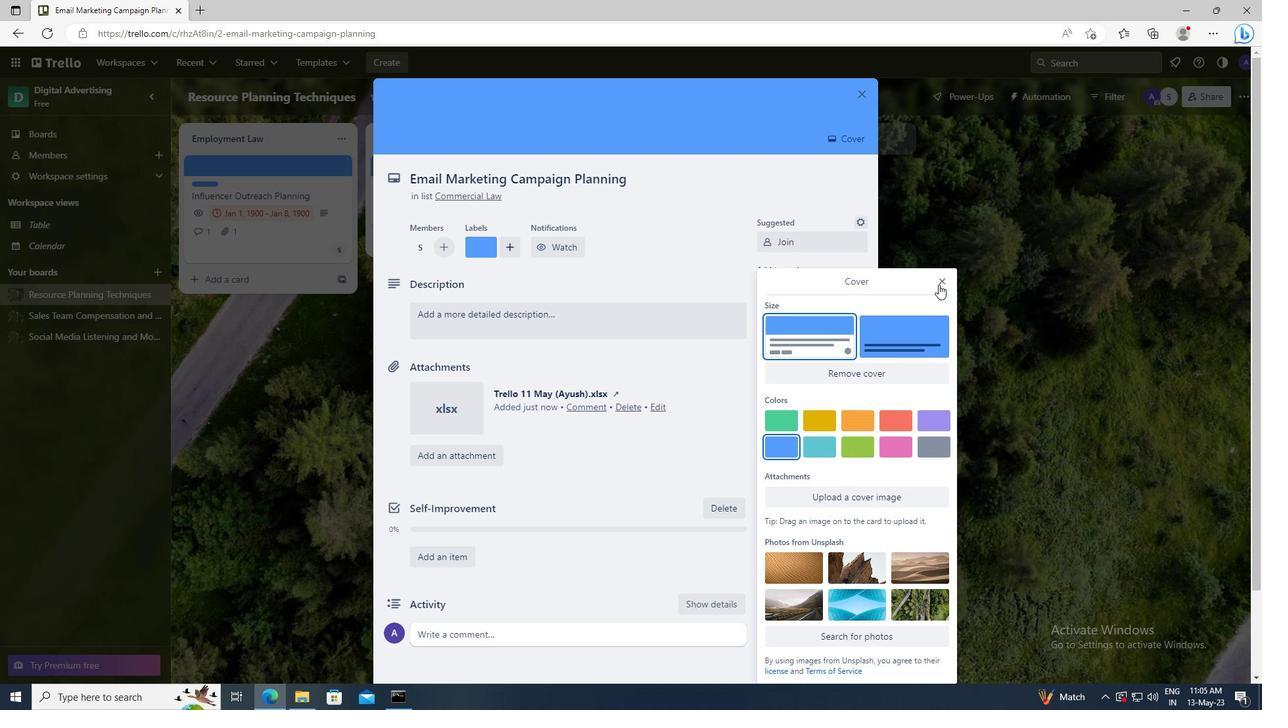 
Action: Mouse pressed left at (942, 279)
Screenshot: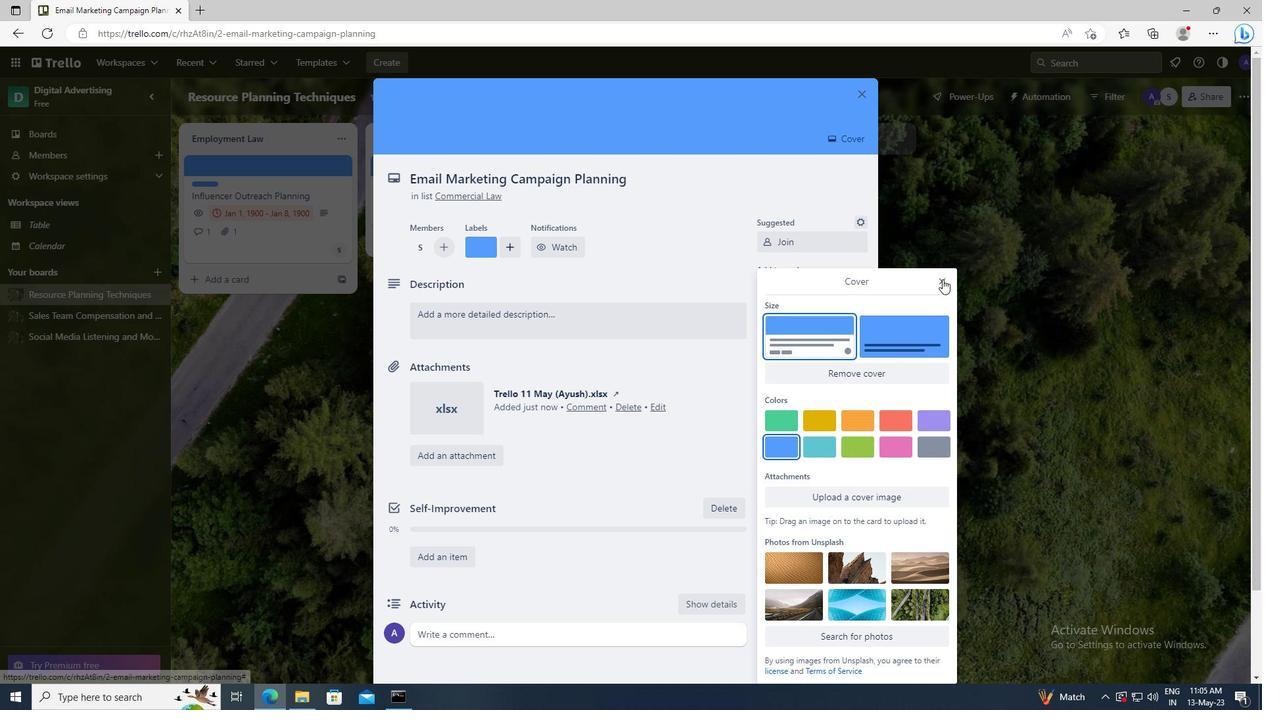 
Action: Mouse moved to (604, 318)
Screenshot: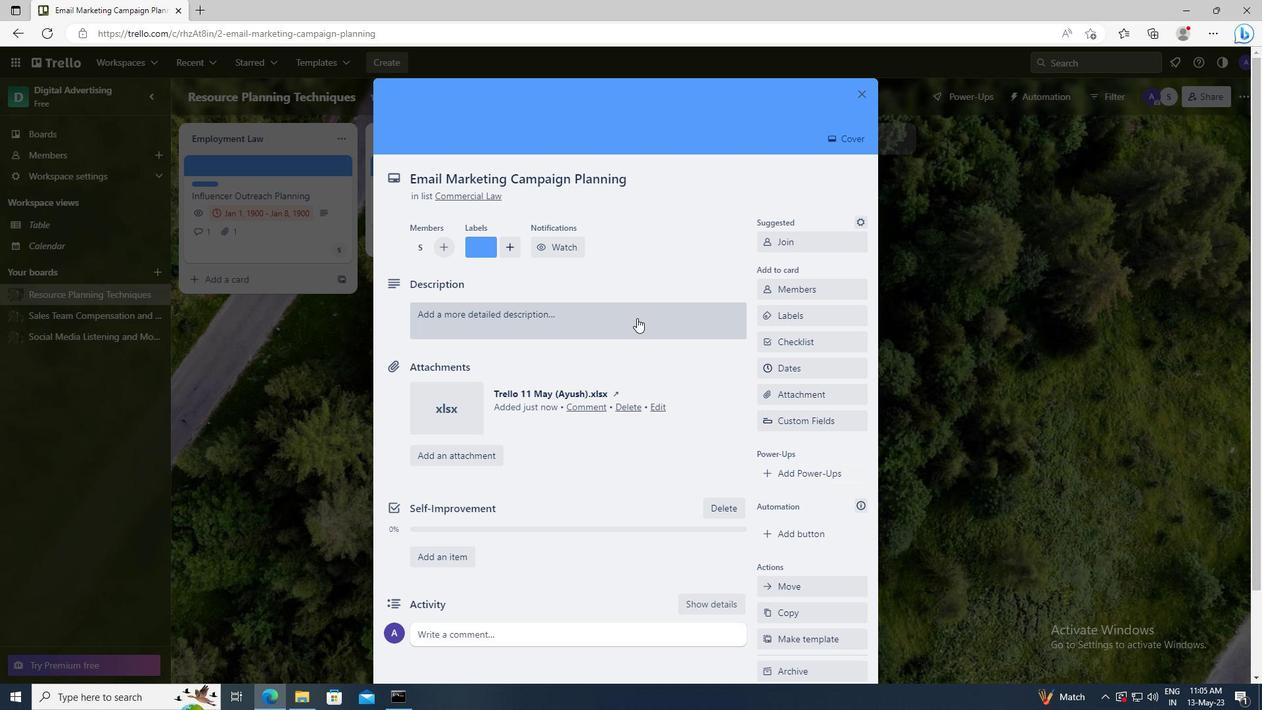 
Action: Mouse pressed left at (604, 318)
Screenshot: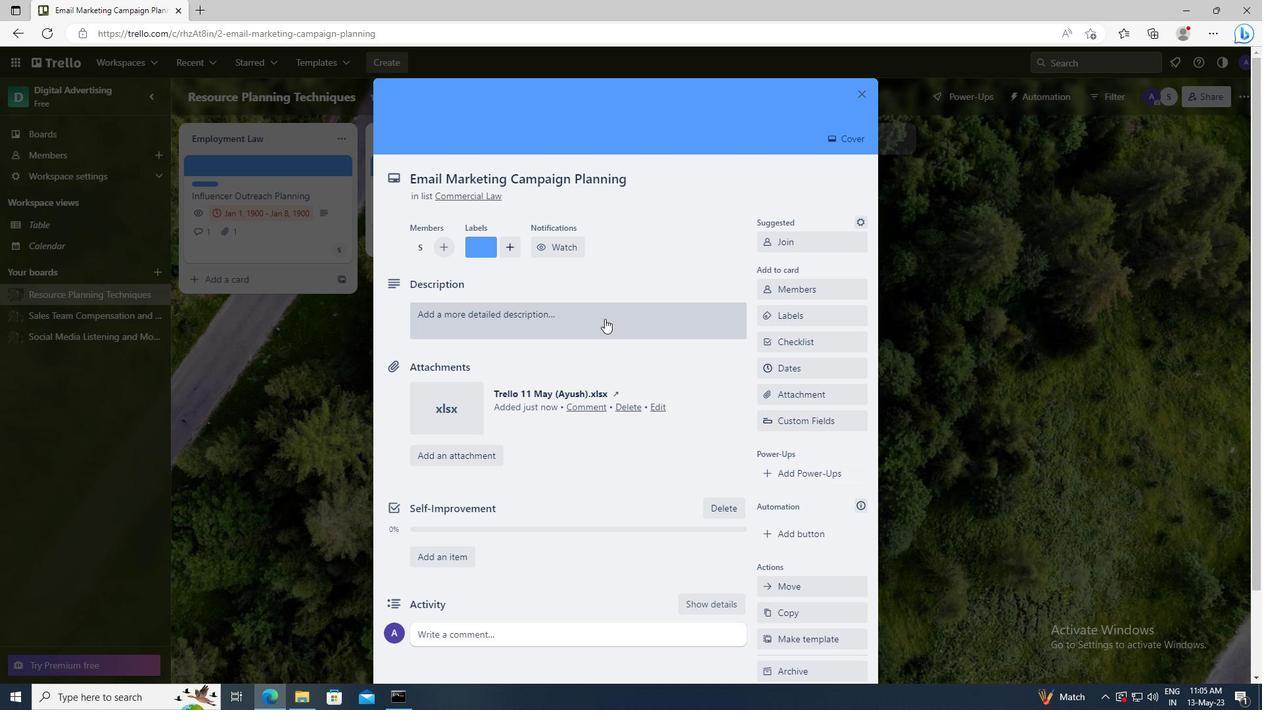 
Action: Key pressed <Key.shift>DEVELOP<Key.space>AND<Key.space>LAUNCH<Key.space>NEW<Key.space>CUSTOMER<Key.space>LOYALTY<Key.space>PROGRAM<Key.space>FOR<Key.space>SOCIAL<Key.space>MEDIA<Key.space>ENGAGEMENT
Screenshot: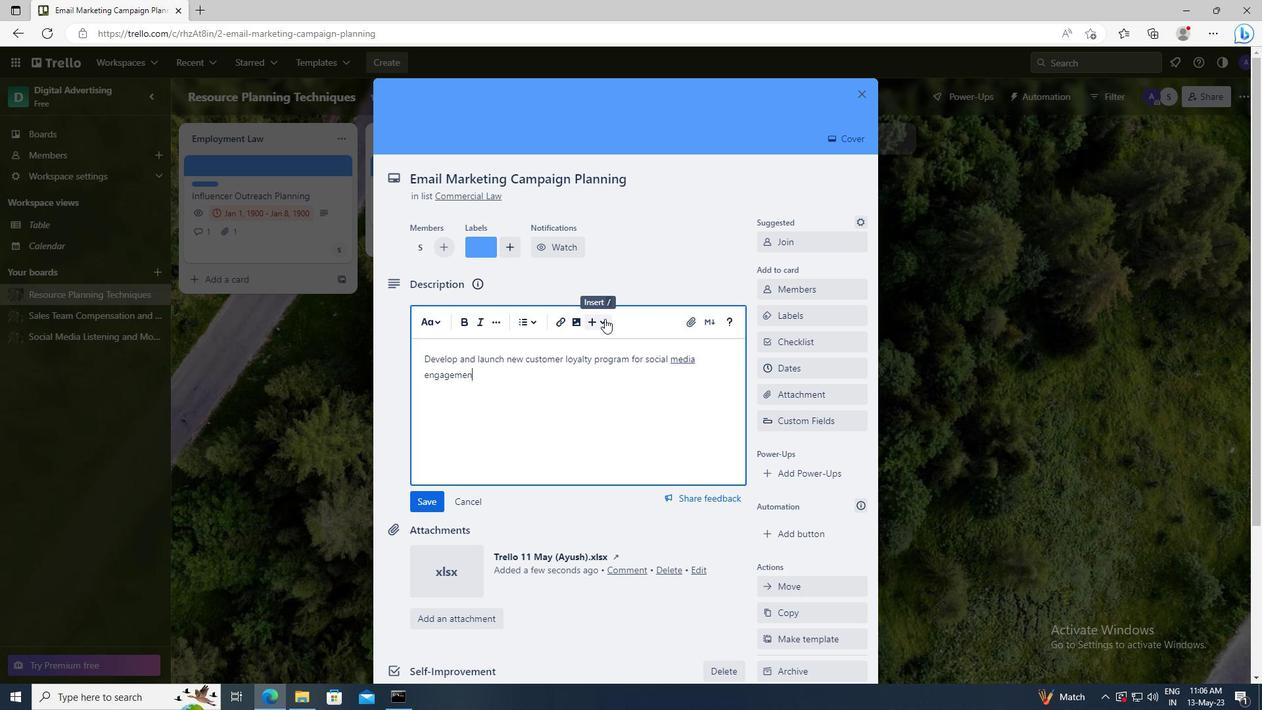 
Action: Mouse scrolled (604, 318) with delta (0, 0)
Screenshot: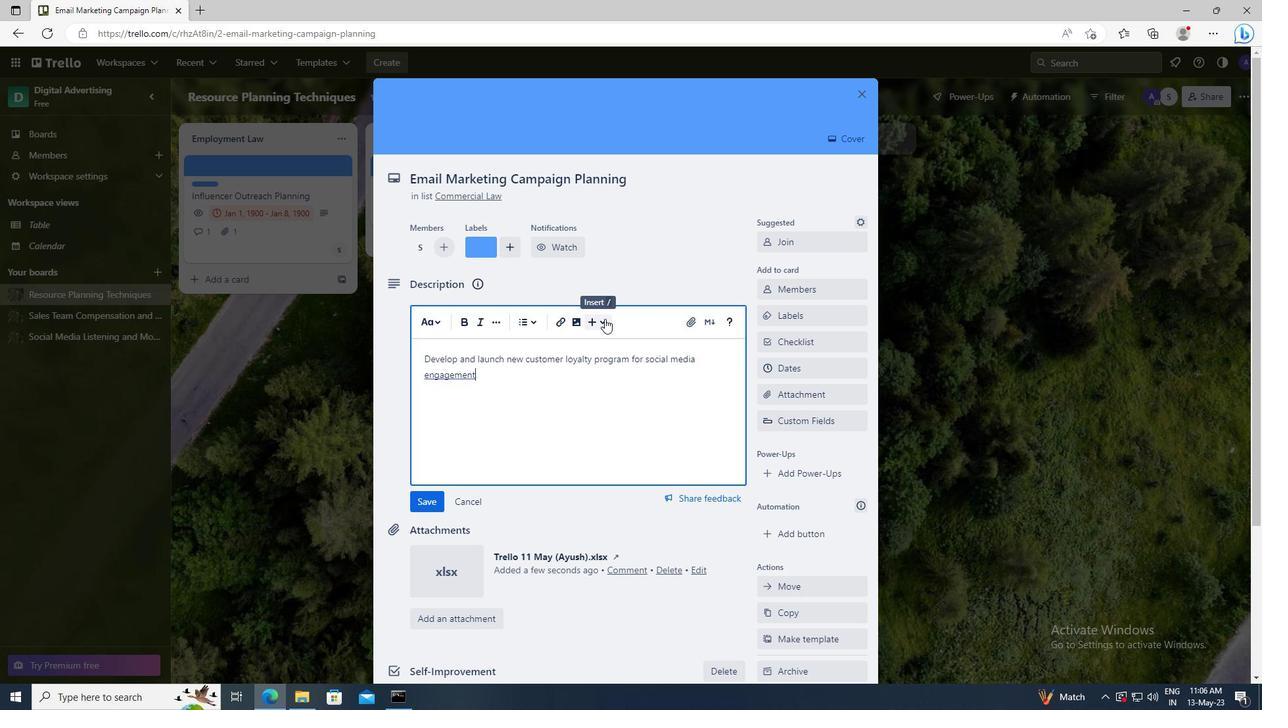 
Action: Mouse moved to (432, 404)
Screenshot: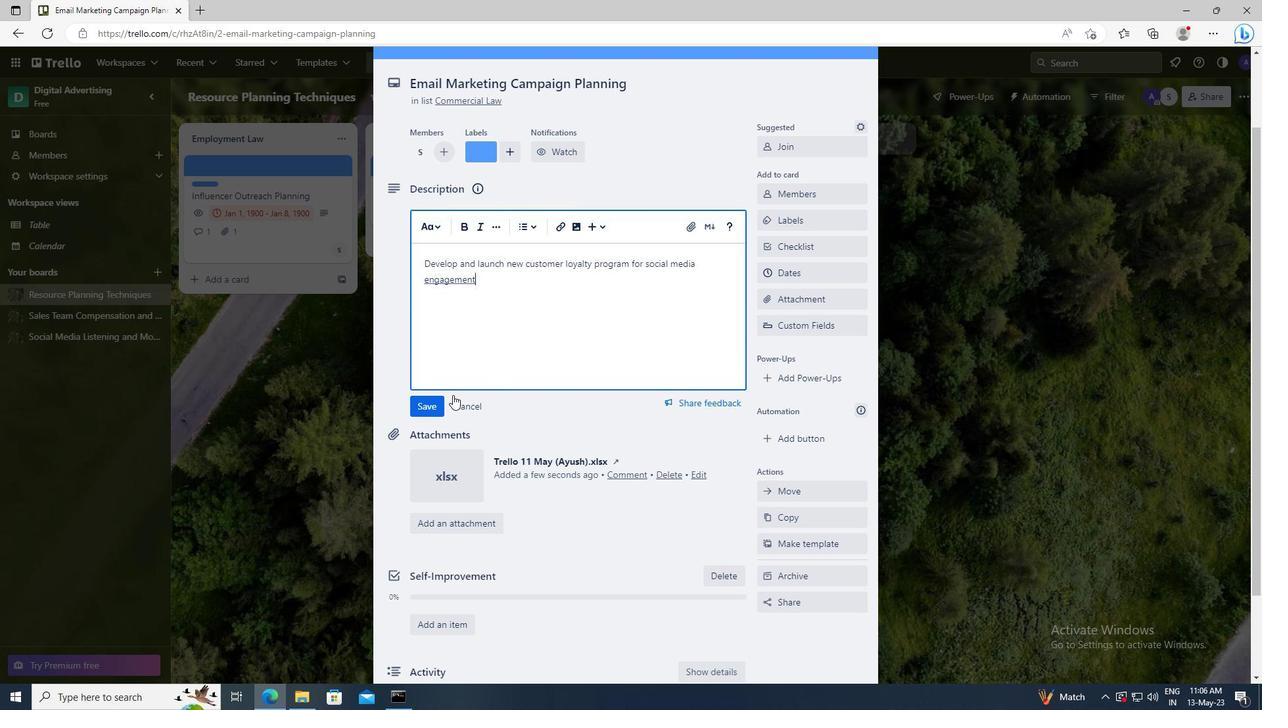 
Action: Mouse pressed left at (432, 404)
Screenshot: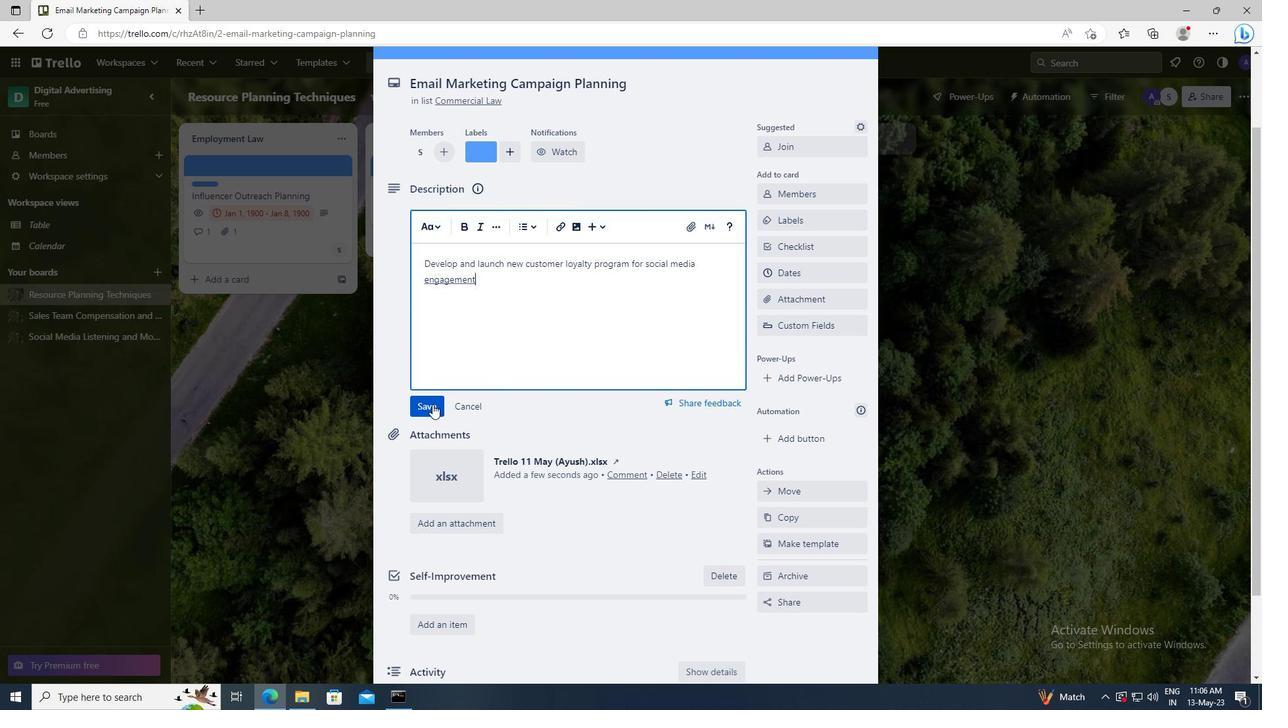 
Action: Mouse moved to (433, 518)
Screenshot: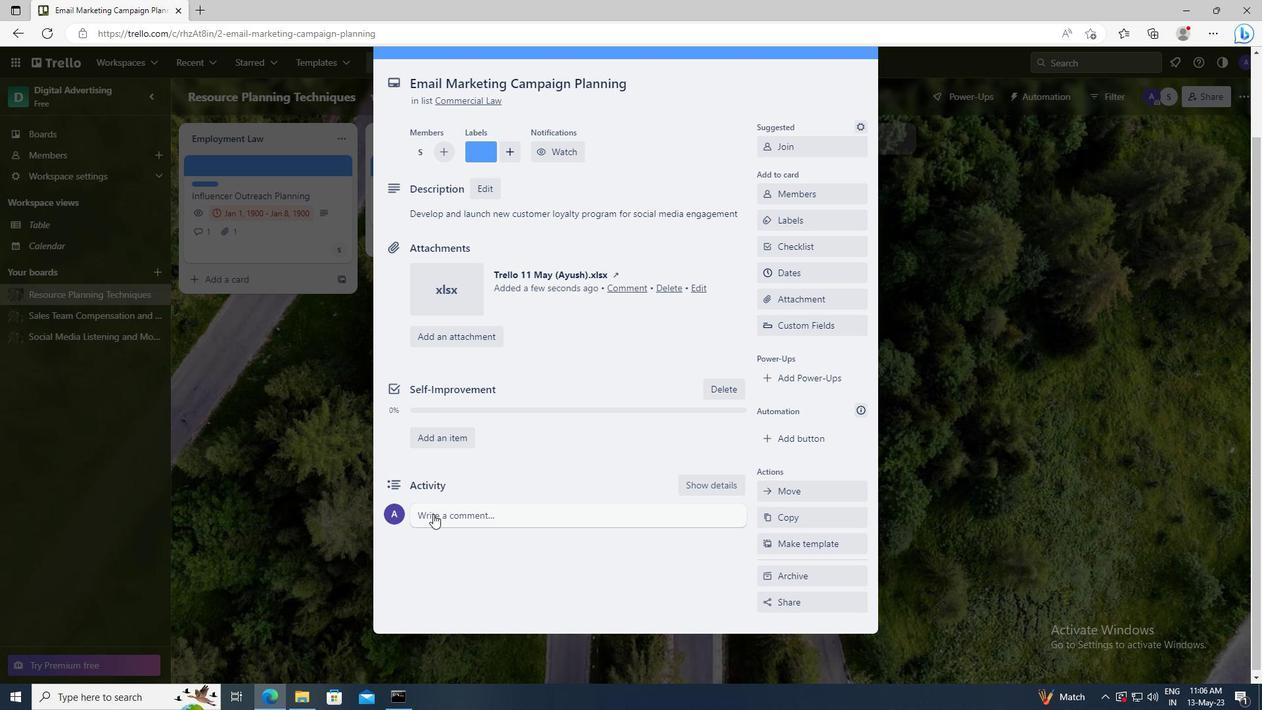 
Action: Mouse pressed left at (433, 518)
Screenshot: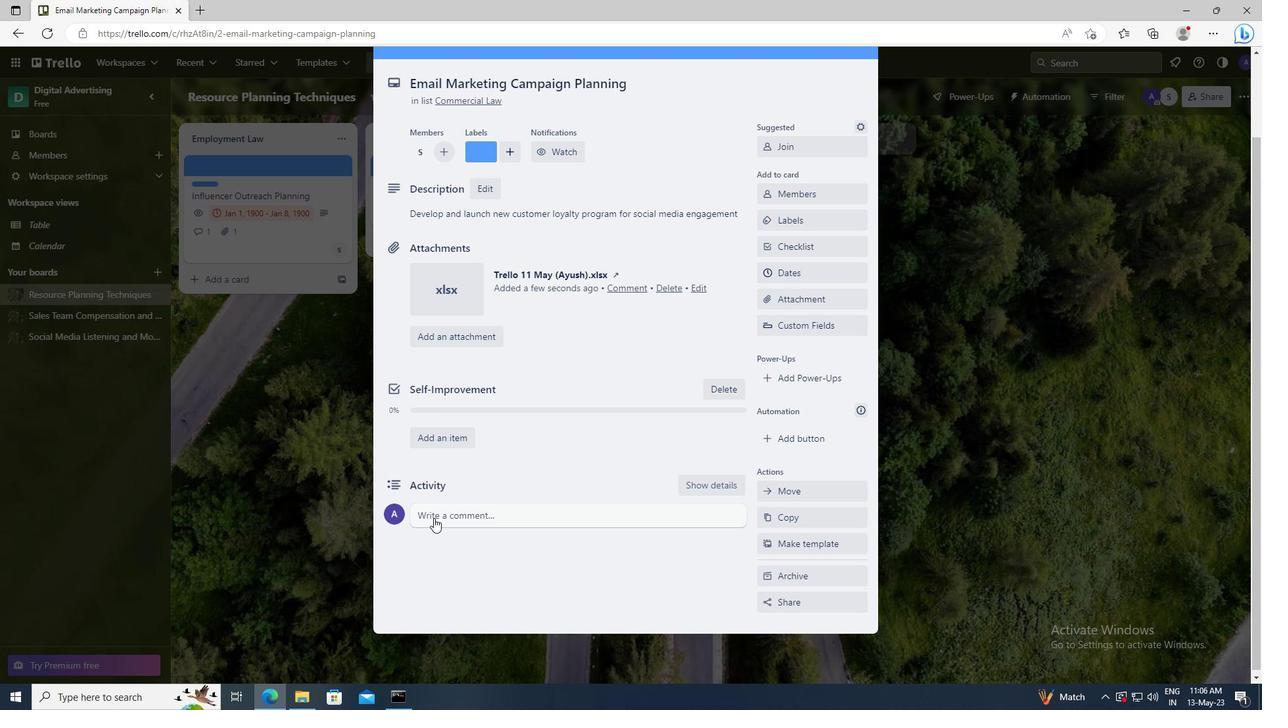 
Action: Key pressed <Key.shift><Key.shift>GIVEN<Key.space>THE<Key.space>POTENTIAL<Key.space>IMPACT<Key.space>OF<Key.space>THIS<Key.space>TASK<Key.space>ON<Key.space>OUR<Key.space>COMPANY<Key.space>CULTURE<Key.space>AND<Key.space>VALUES,<Key.space>LET<Key.space>US<Key.space>ENSURE<Key.space>THAT<Key.space>WE<Key.space>APPROACH<Key.space>IT<Key.space>WITH<Key.space>A<Key.space>SENSE<Key.space>OF<Key.space>INCLUSIVITY<Key.space>AND<Key.space>DIVERSITY.
Screenshot: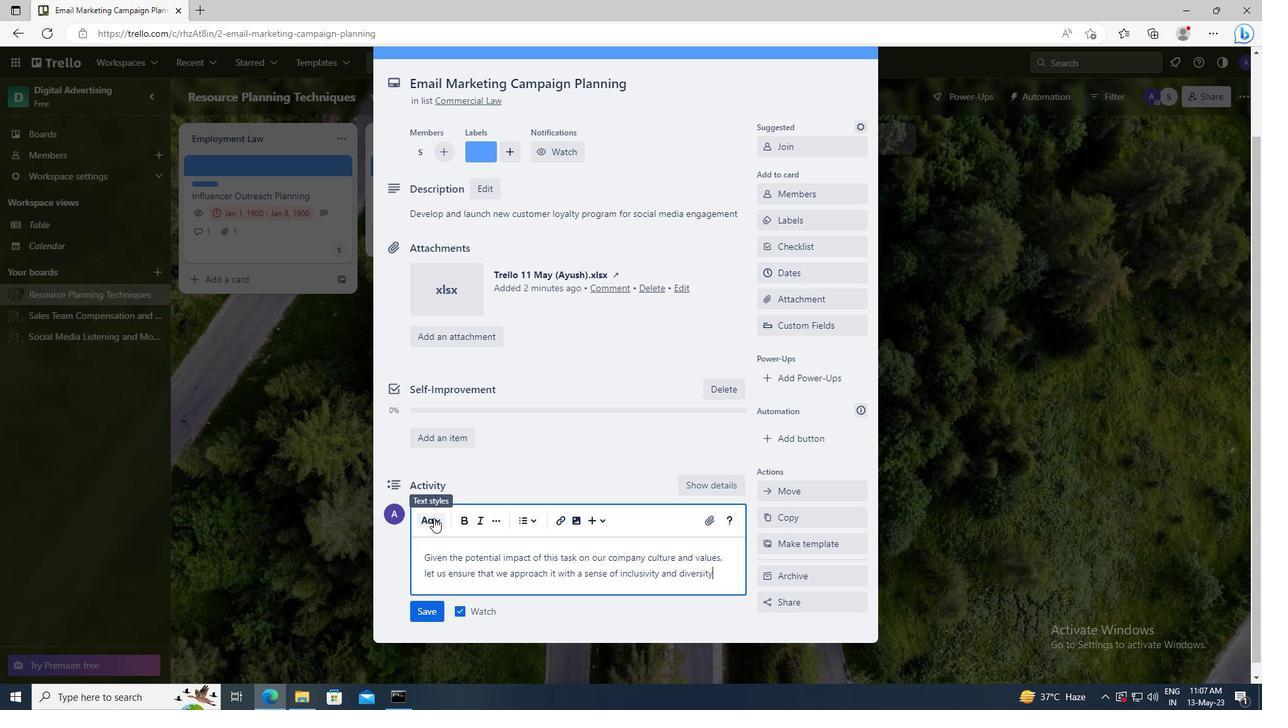 
Action: Mouse moved to (437, 609)
Screenshot: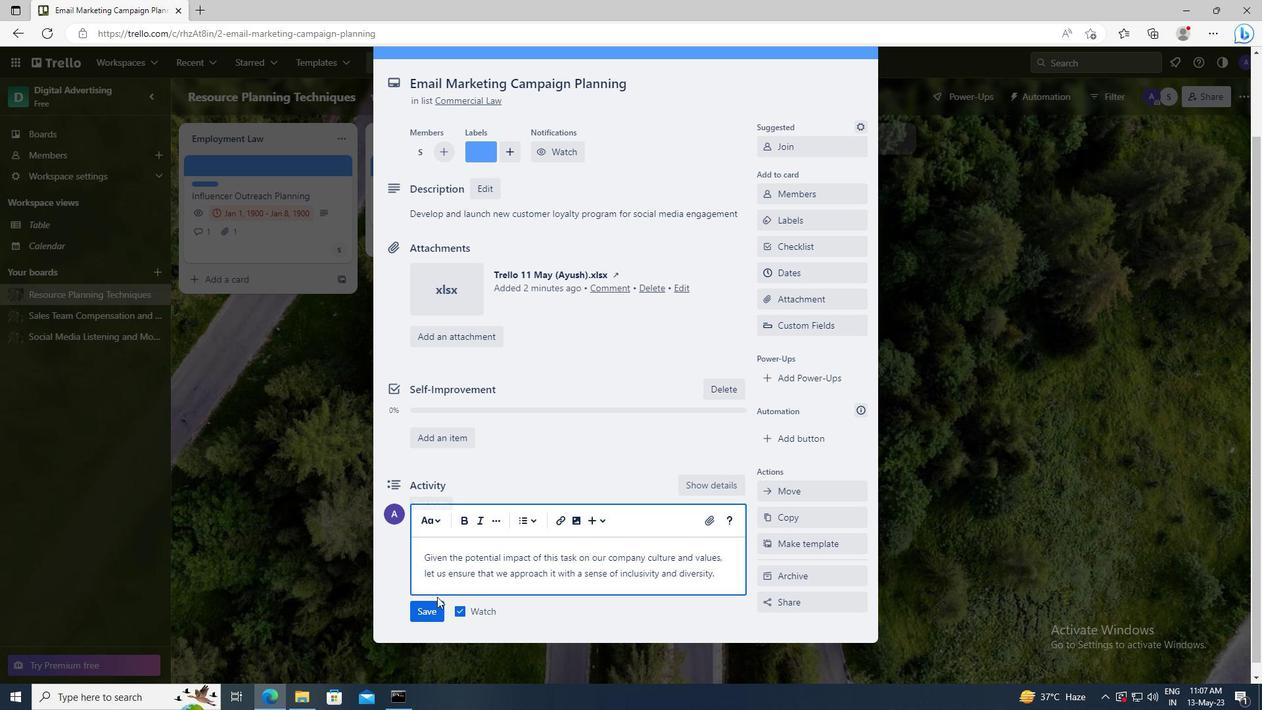 
Action: Mouse pressed left at (437, 609)
Screenshot: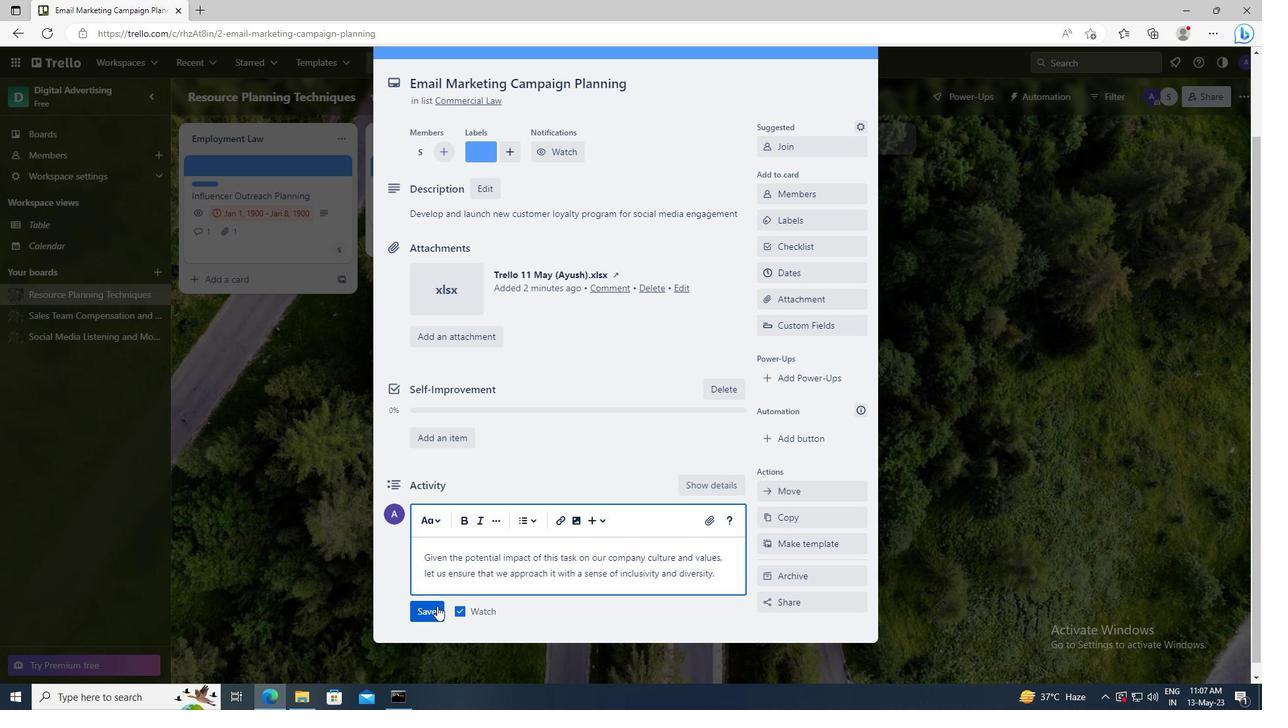 
Action: Mouse moved to (794, 271)
Screenshot: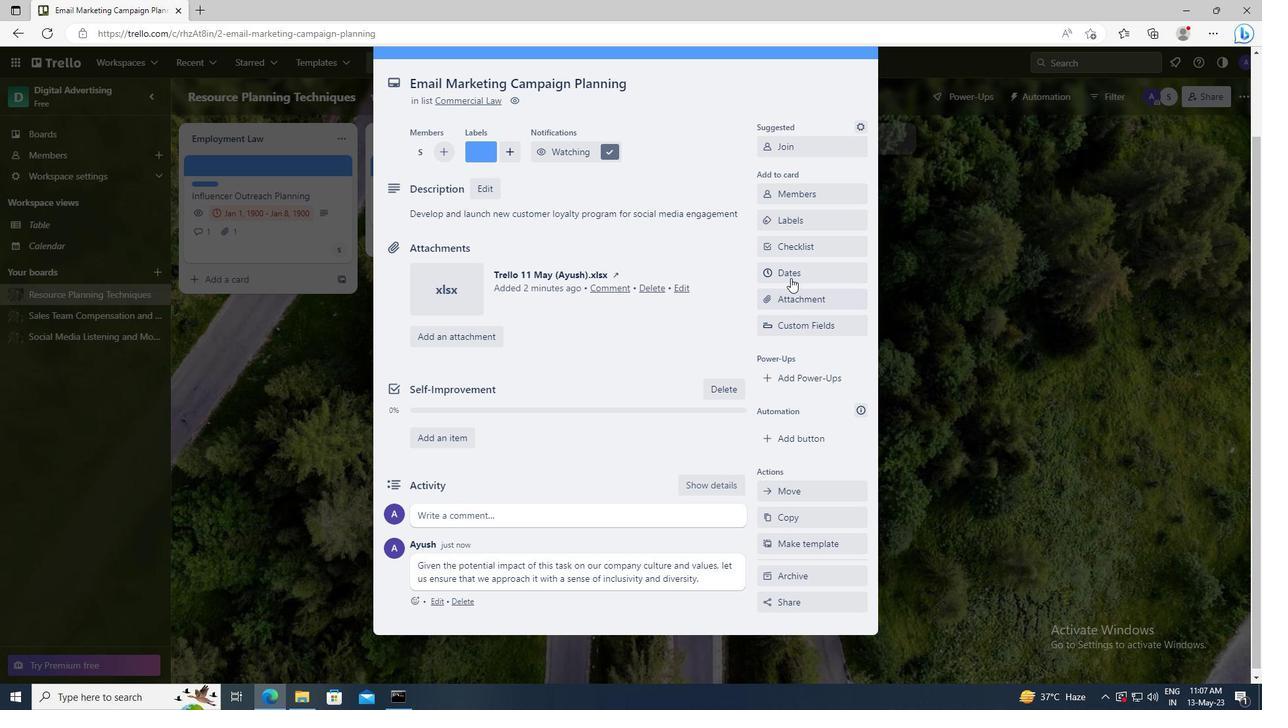
Action: Mouse pressed left at (794, 271)
Screenshot: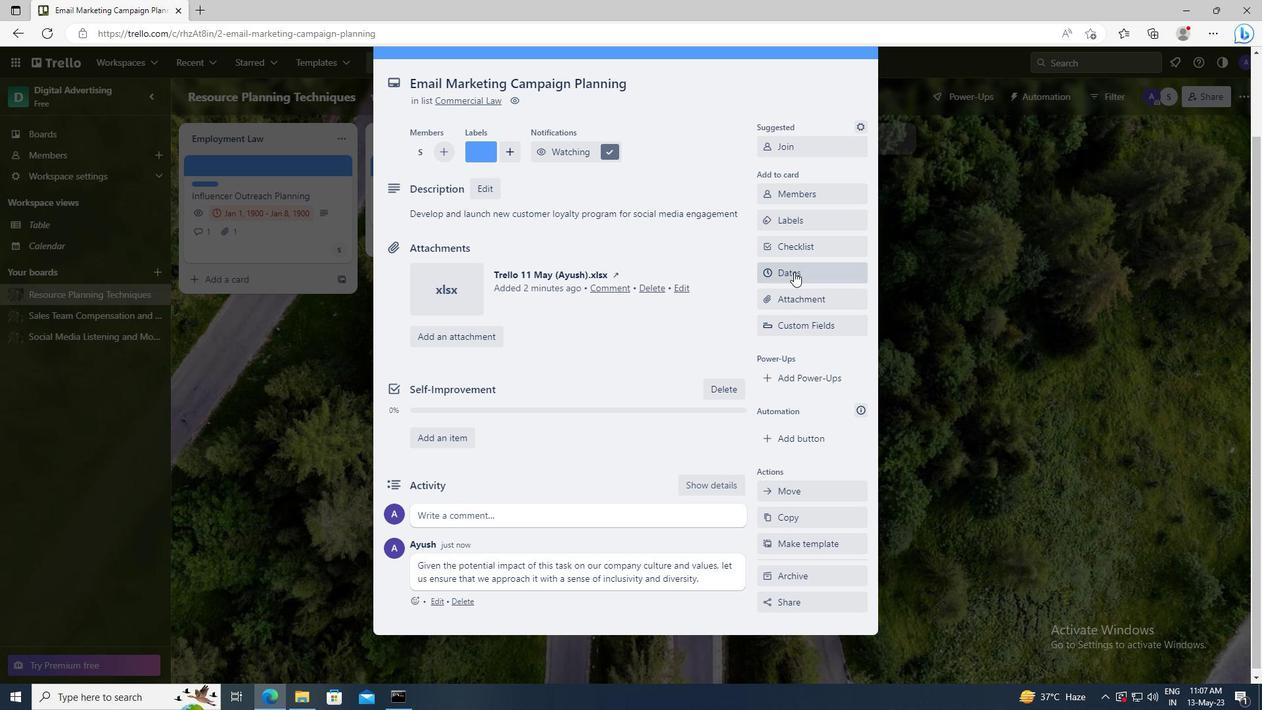 
Action: Mouse moved to (773, 335)
Screenshot: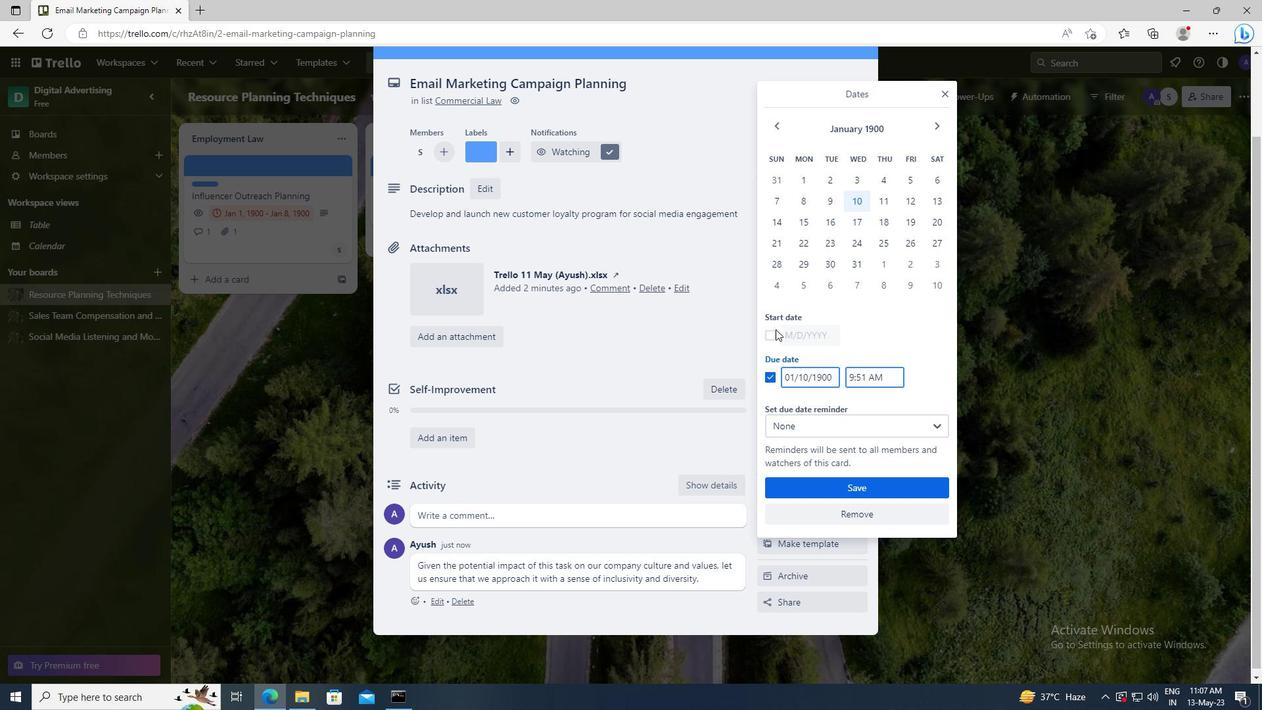 
Action: Mouse pressed left at (773, 335)
Screenshot: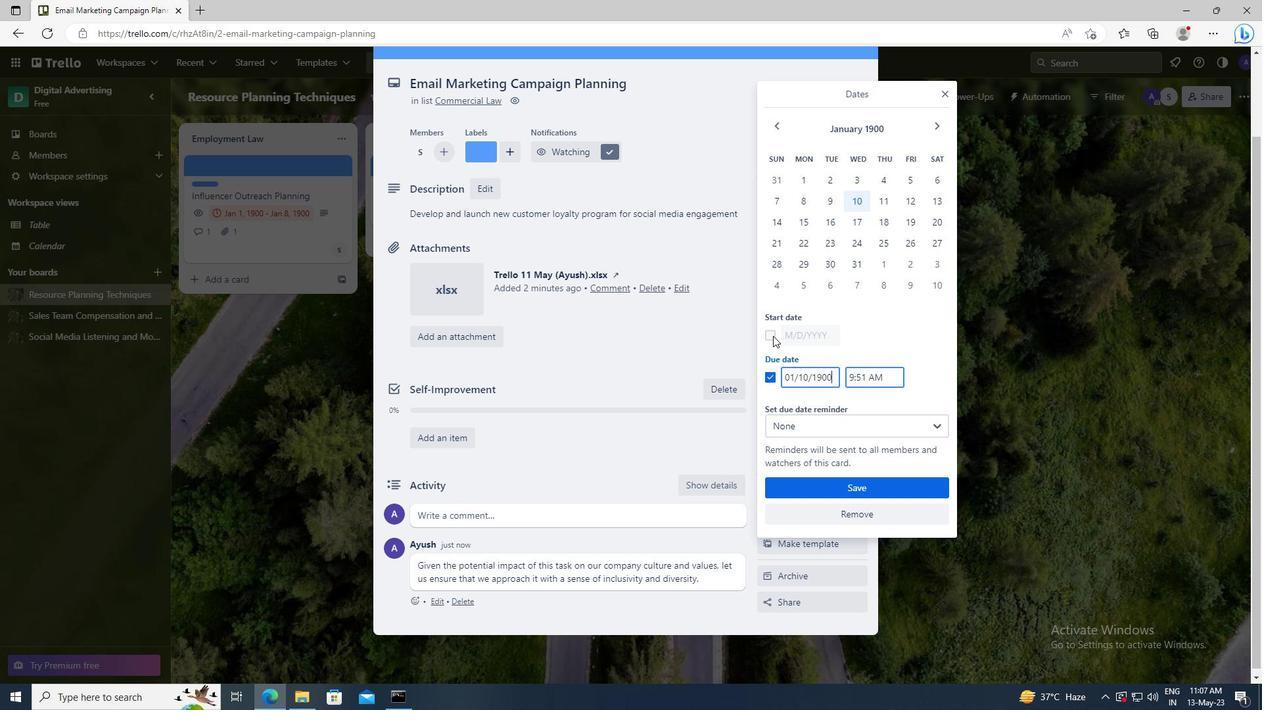 
Action: Mouse moved to (830, 335)
Screenshot: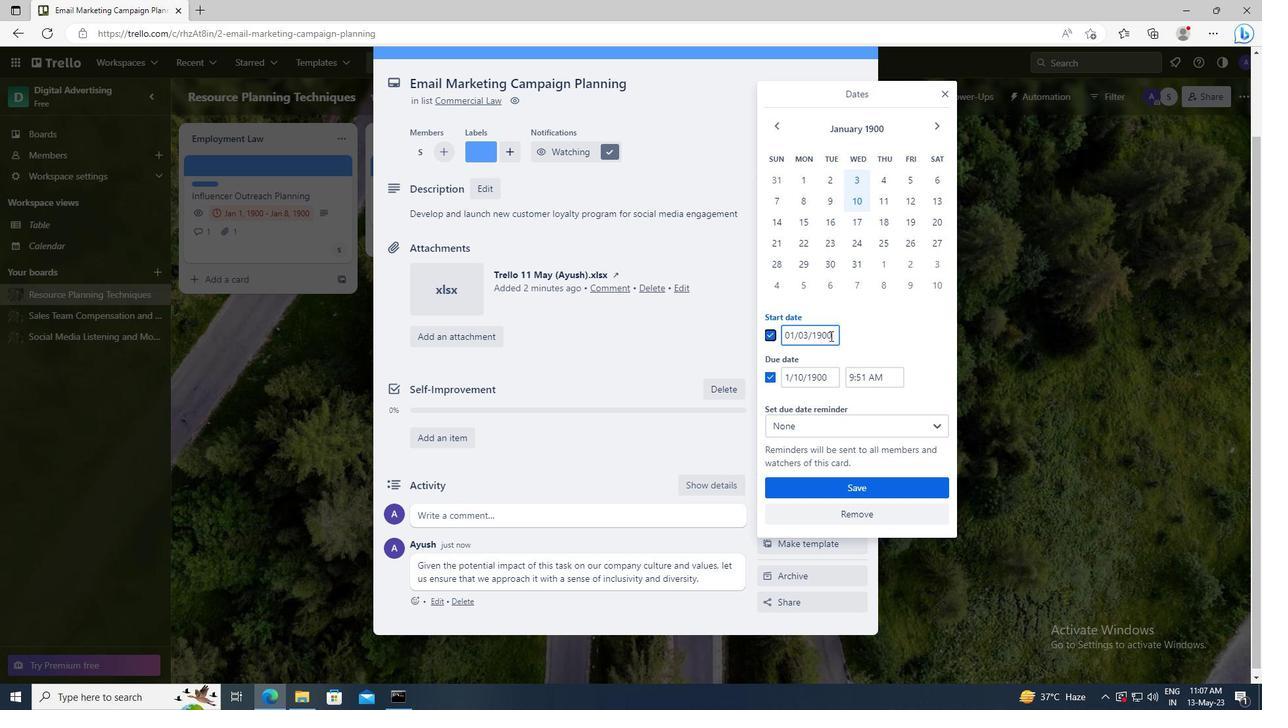 
Action: Mouse pressed left at (830, 335)
Screenshot: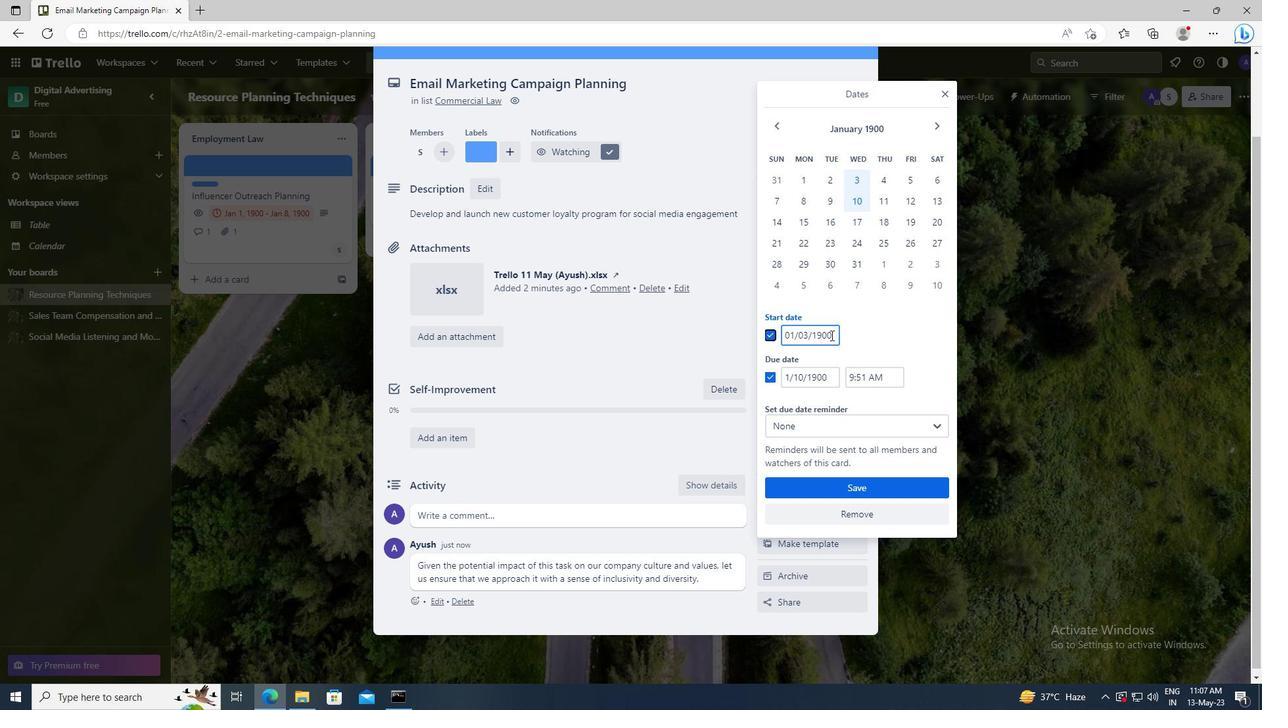 
Action: Mouse moved to (830, 335)
Screenshot: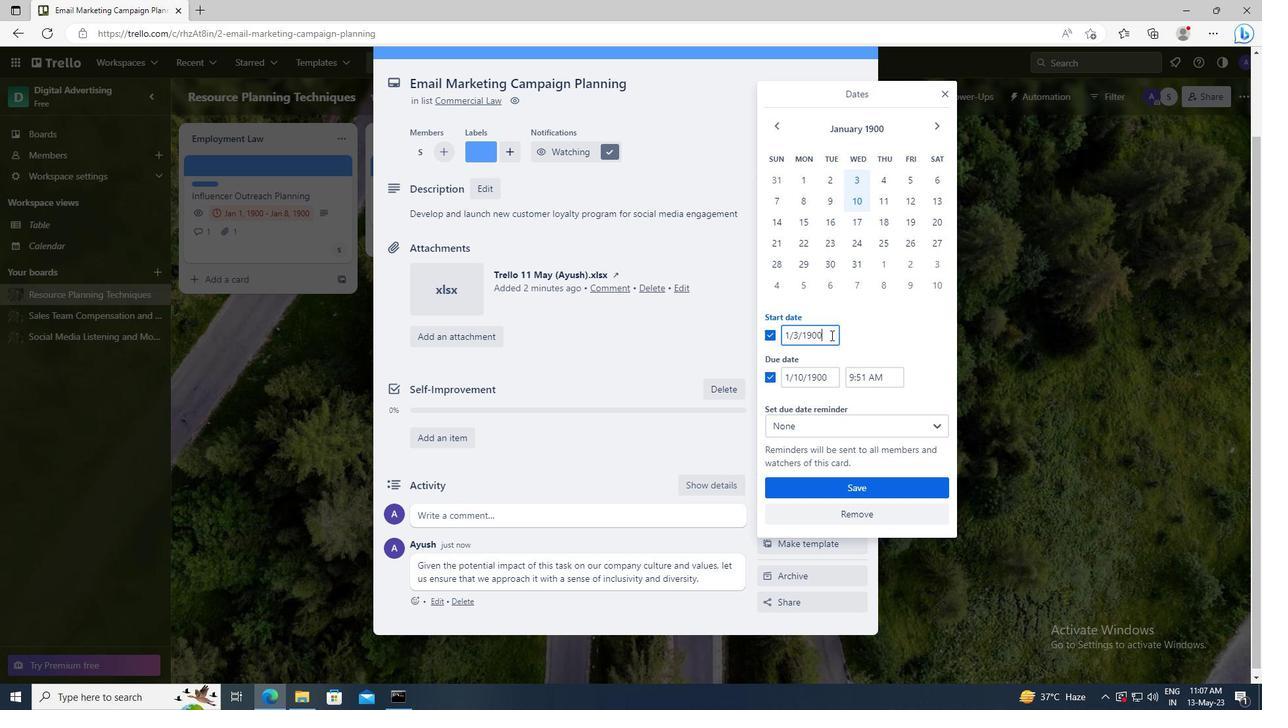 
Action: Key pressed <Key.left><Key.left><Key.left><Key.left><Key.left><Key.backspace>4
Screenshot: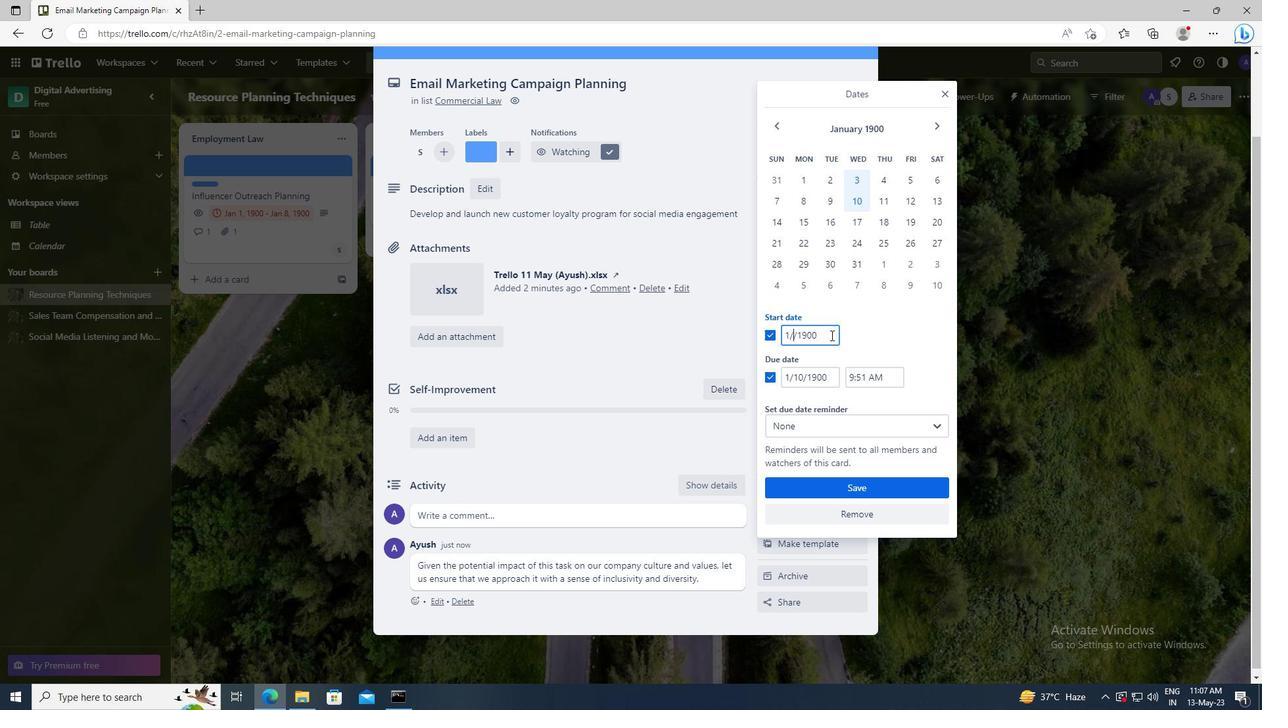 
Action: Mouse moved to (830, 377)
Screenshot: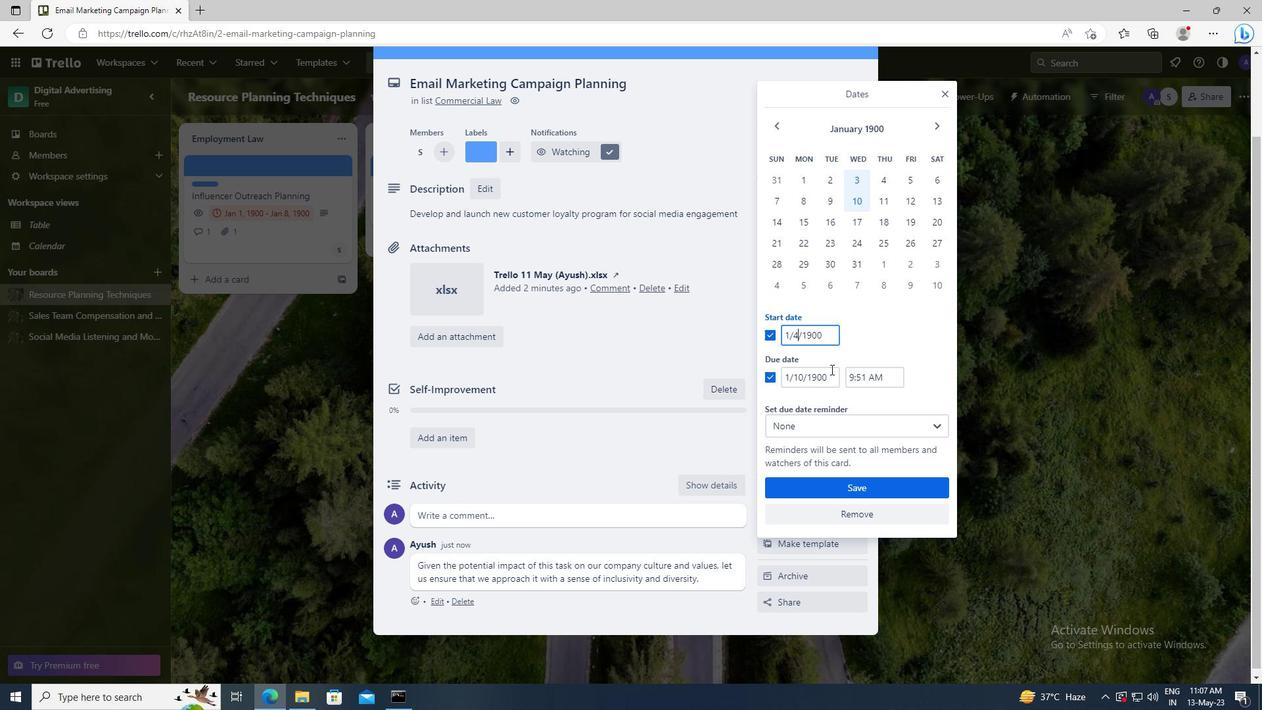 
Action: Mouse pressed left at (830, 377)
Screenshot: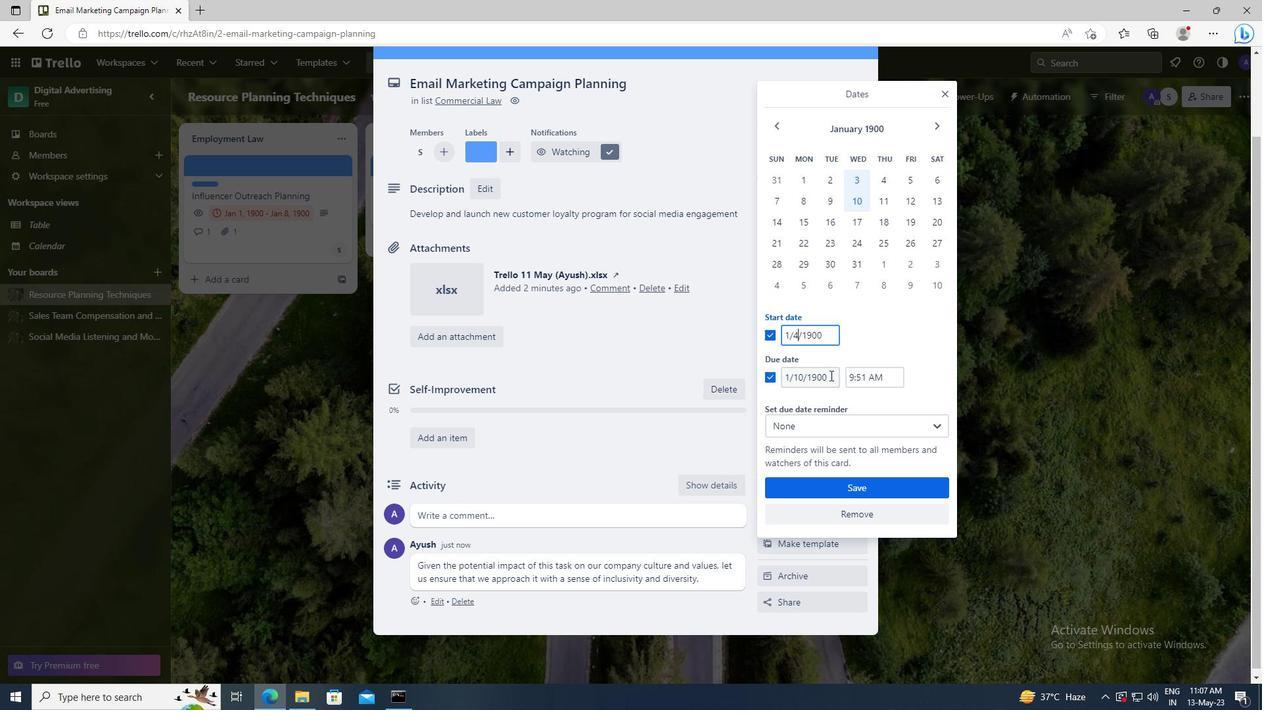 
Action: Key pressed <Key.left><Key.left><Key.left><Key.left><Key.left><Key.backspace><Key.backspace>11
Screenshot: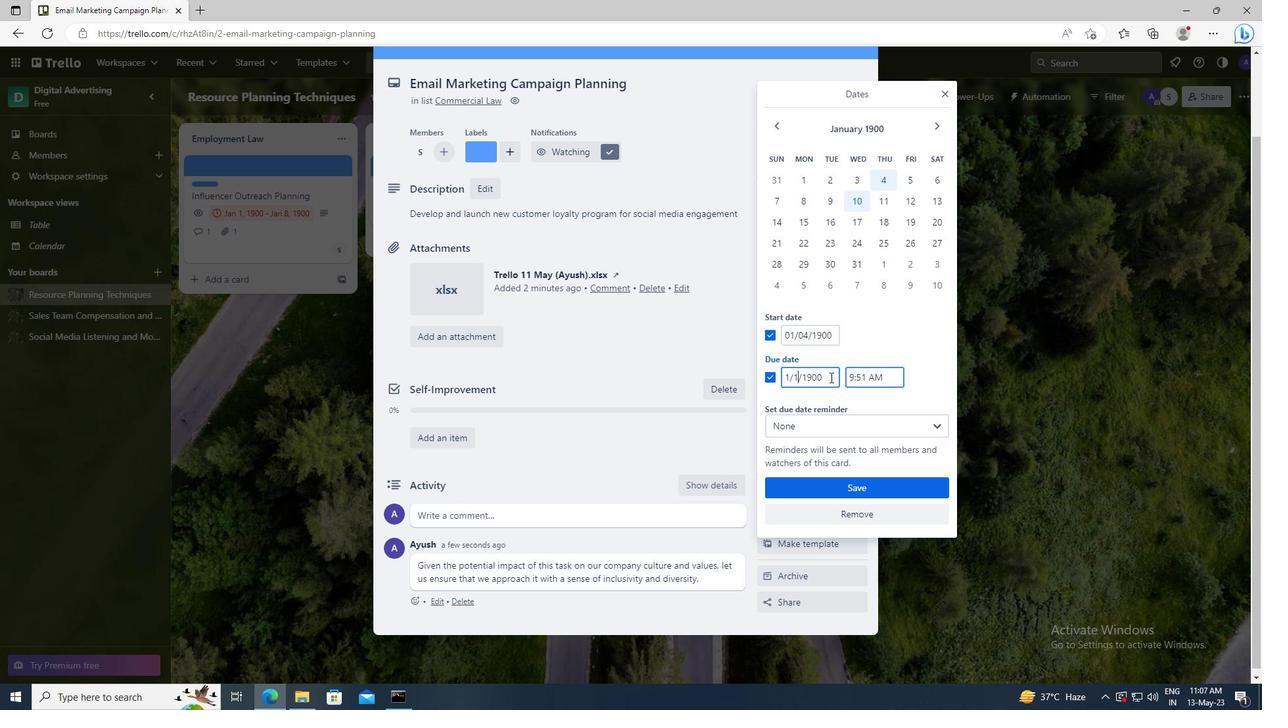 
Action: Mouse moved to (836, 483)
Screenshot: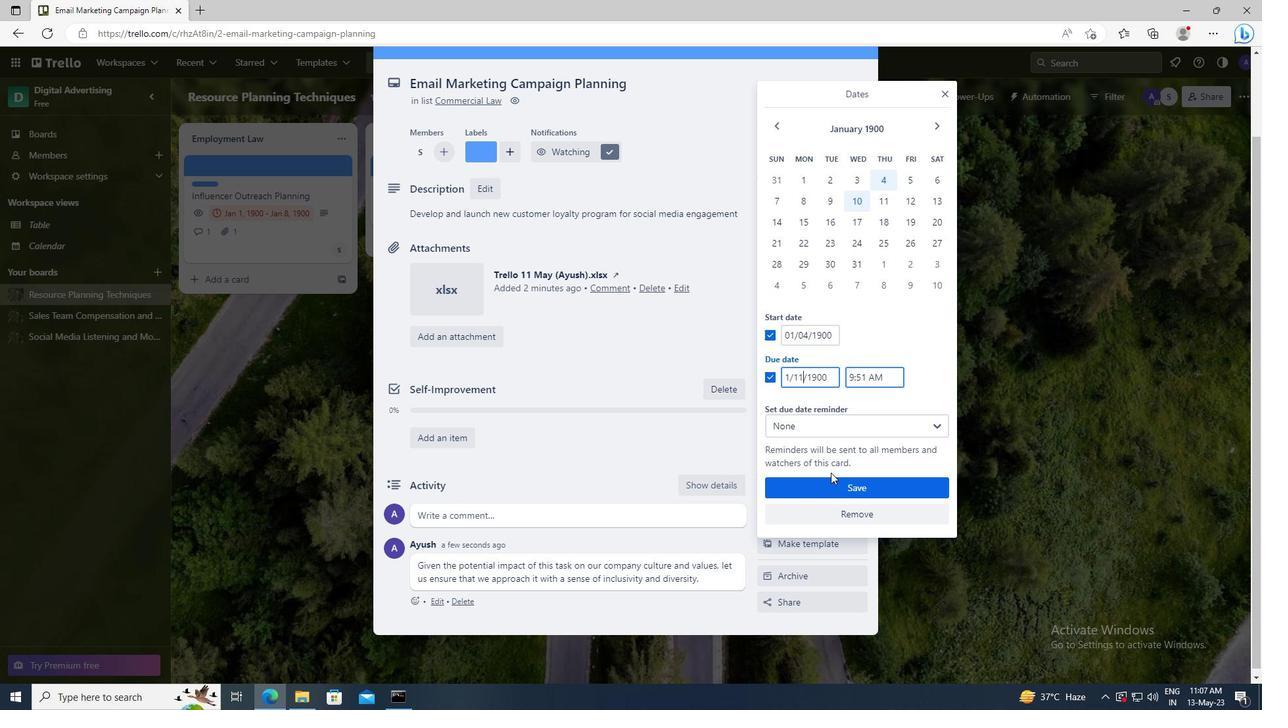
Action: Mouse pressed left at (836, 483)
Screenshot: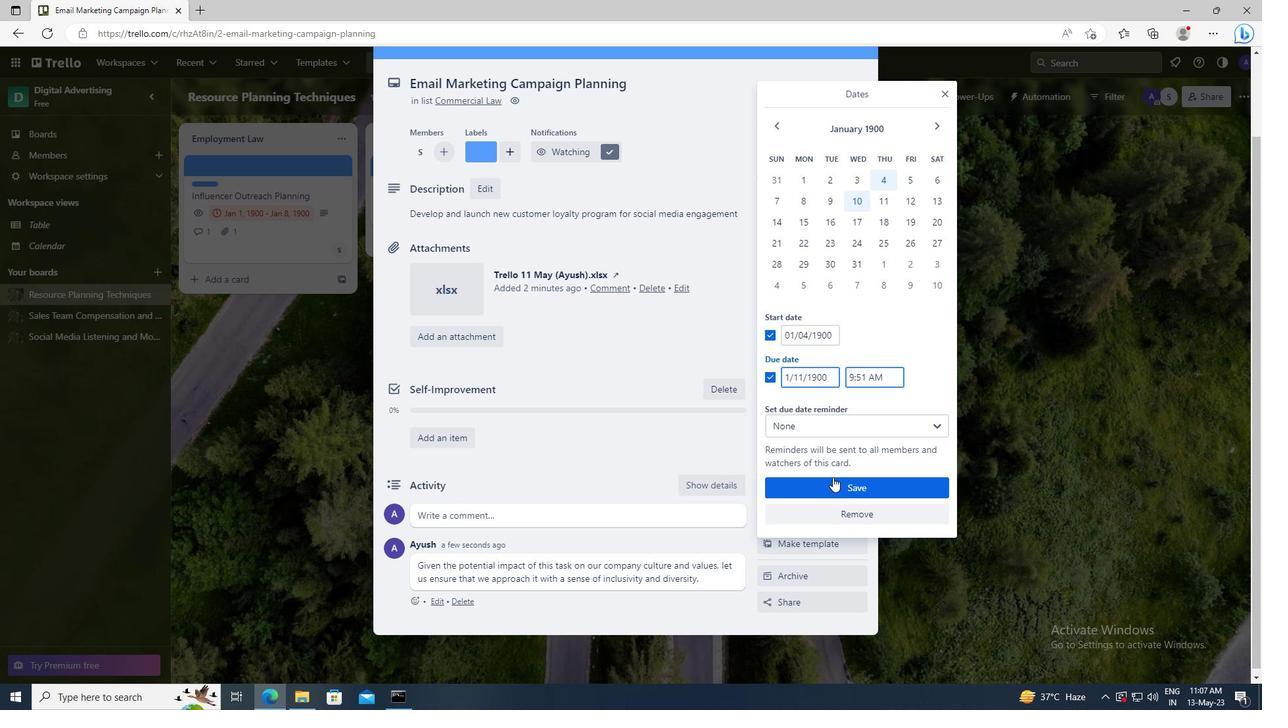 
